 Task: Create a due date automation trigger when advanced on, on the monday of the week before a card is due add fields with custom field "Resume" set to a date between 1 and 7 working days ago at 11:00 AM.
Action: Mouse moved to (1262, 102)
Screenshot: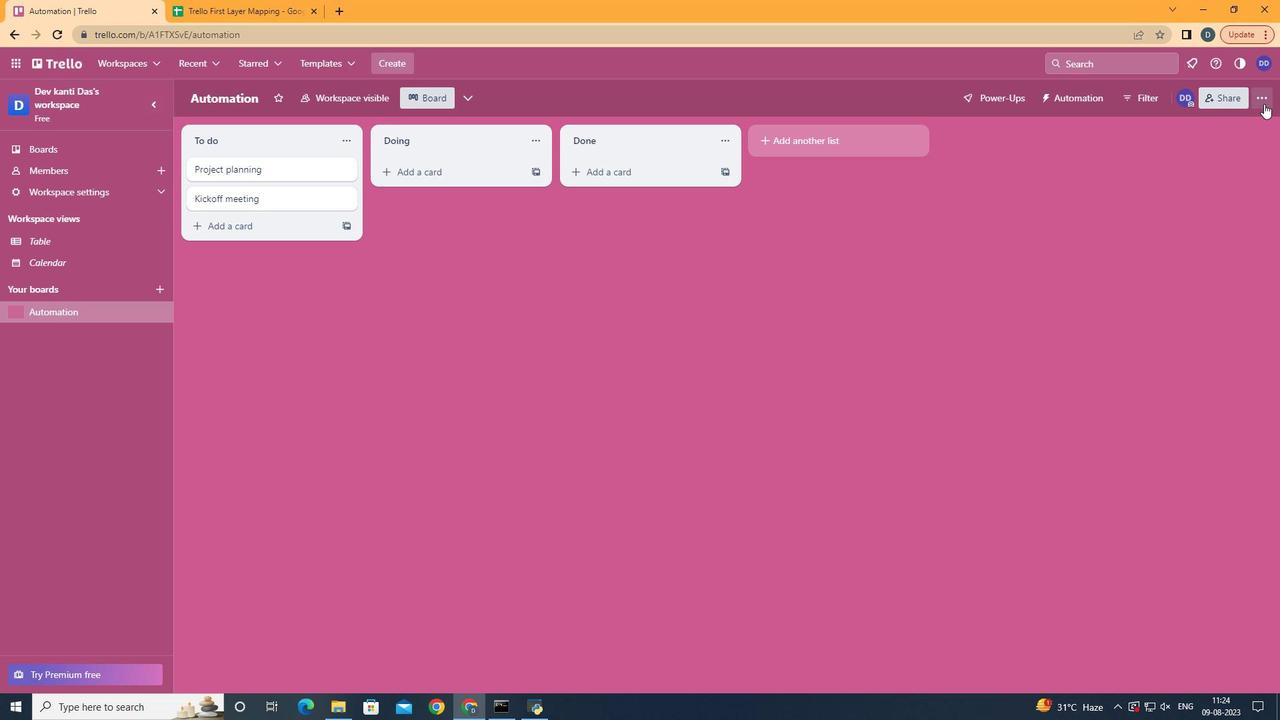 
Action: Mouse pressed left at (1262, 102)
Screenshot: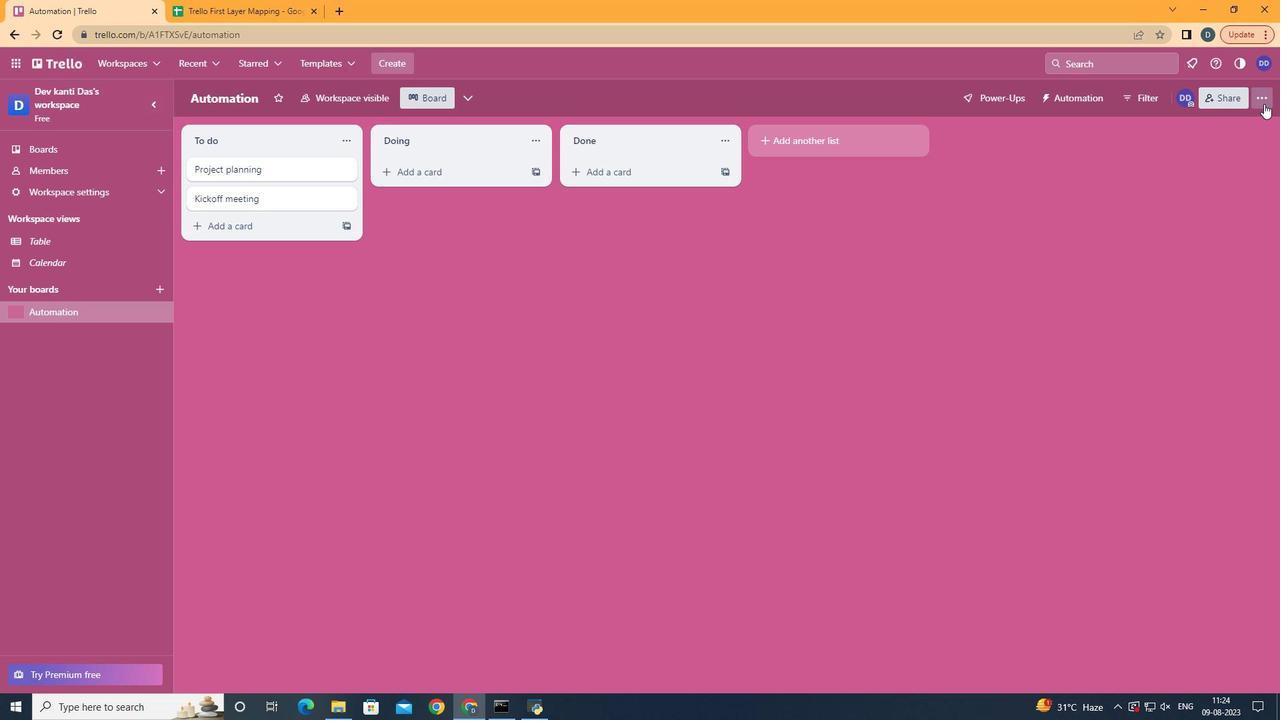 
Action: Mouse moved to (1123, 289)
Screenshot: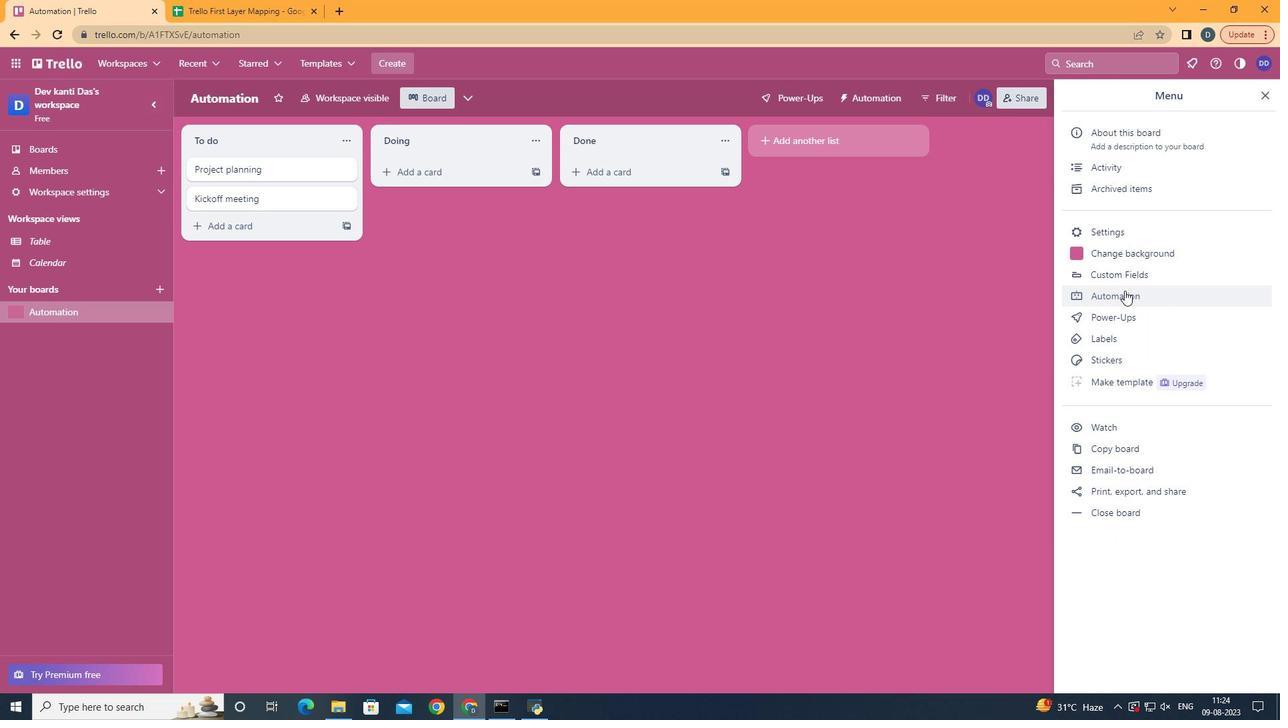
Action: Mouse pressed left at (1123, 289)
Screenshot: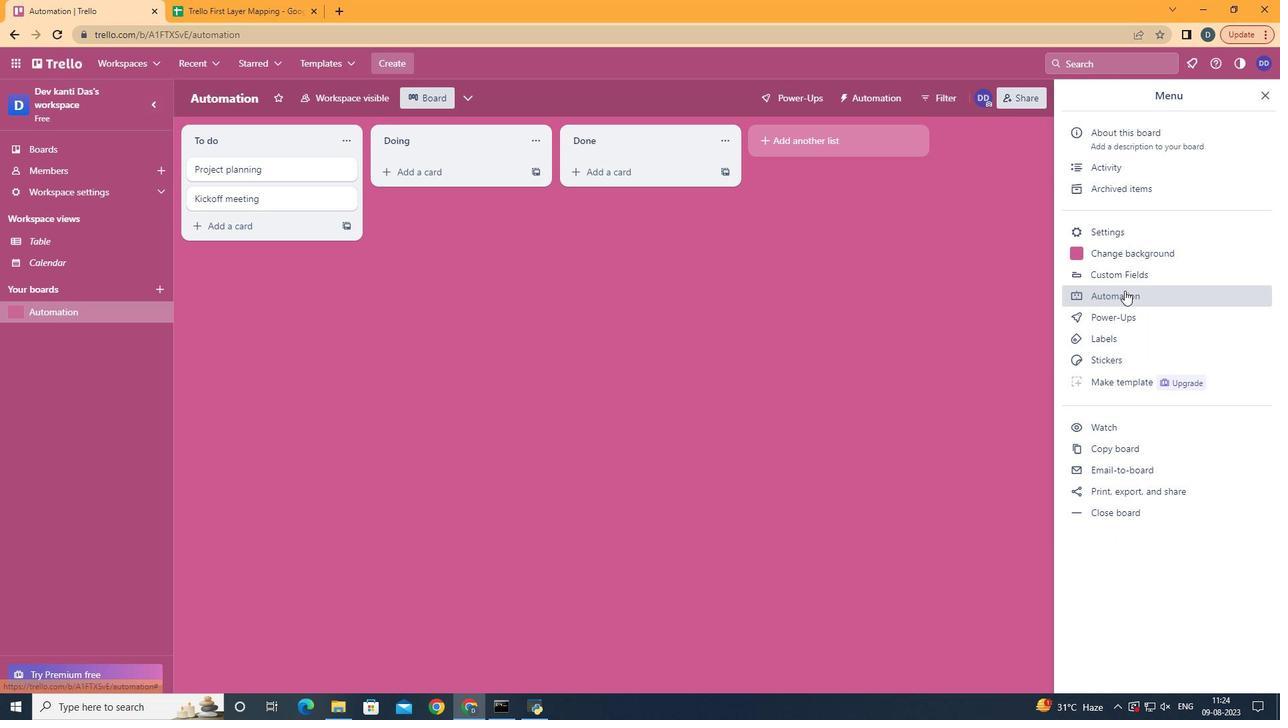 
Action: Mouse moved to (222, 269)
Screenshot: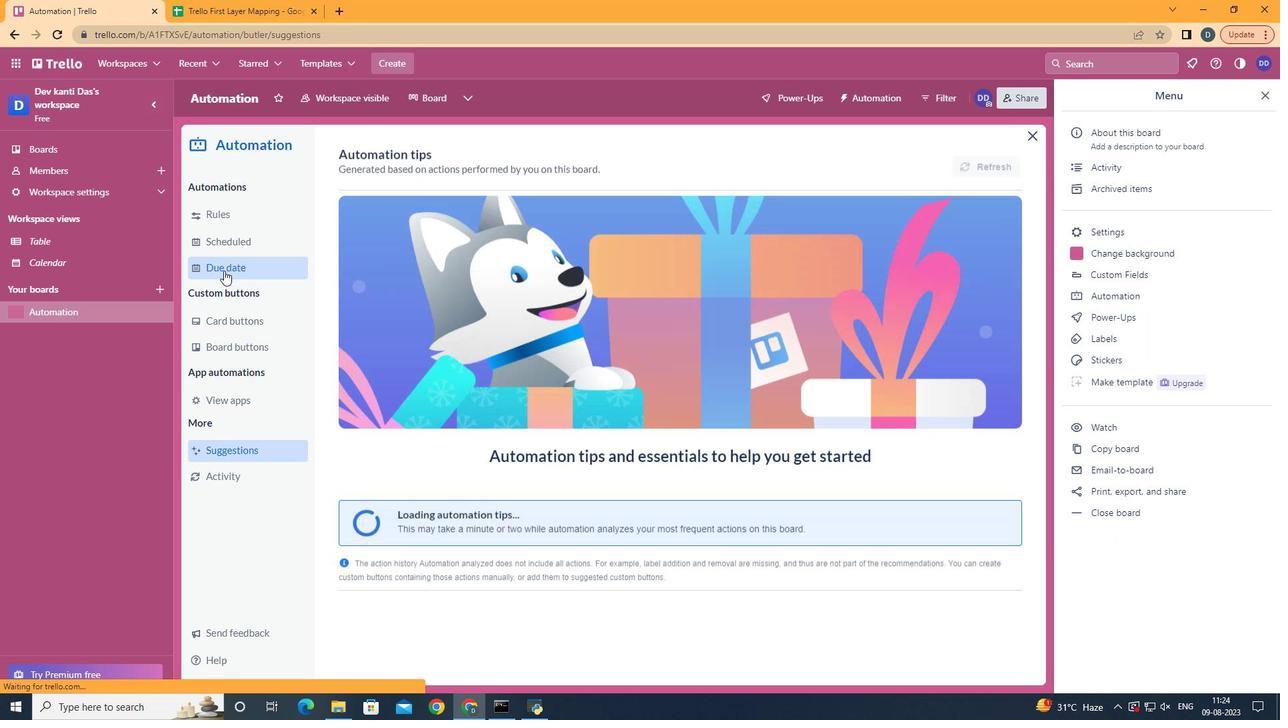 
Action: Mouse pressed left at (222, 269)
Screenshot: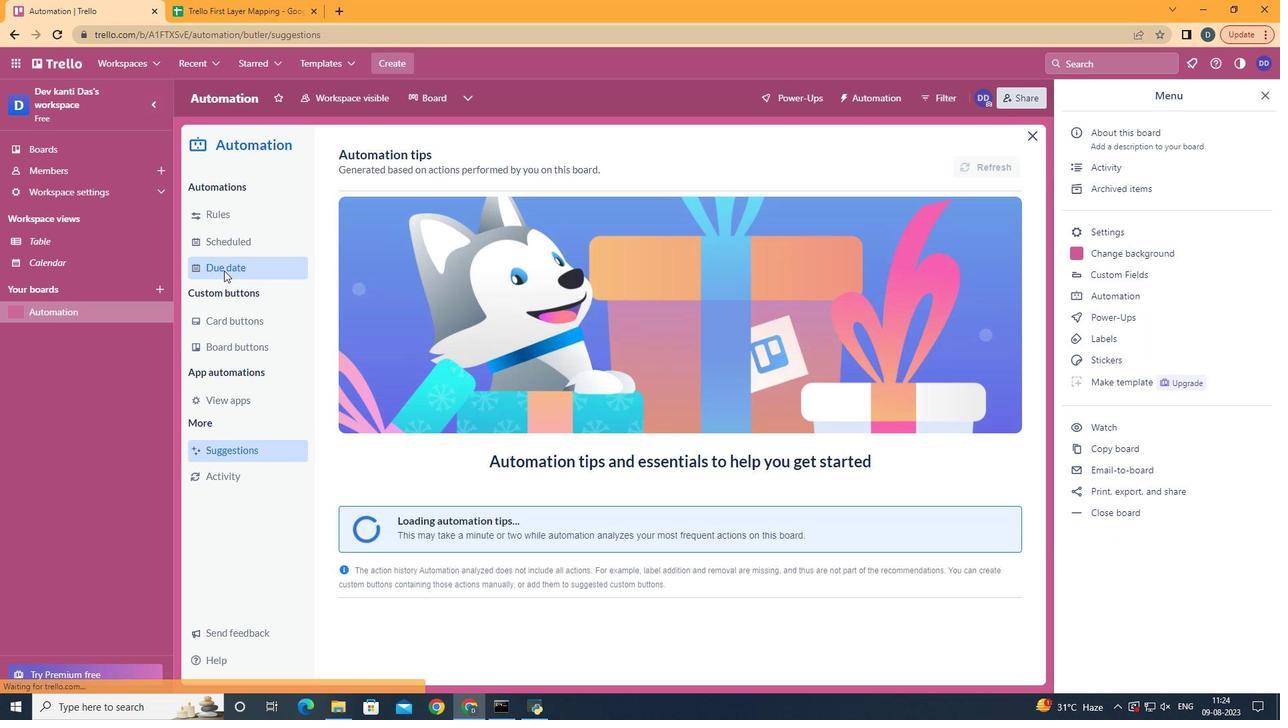 
Action: Mouse moved to (918, 160)
Screenshot: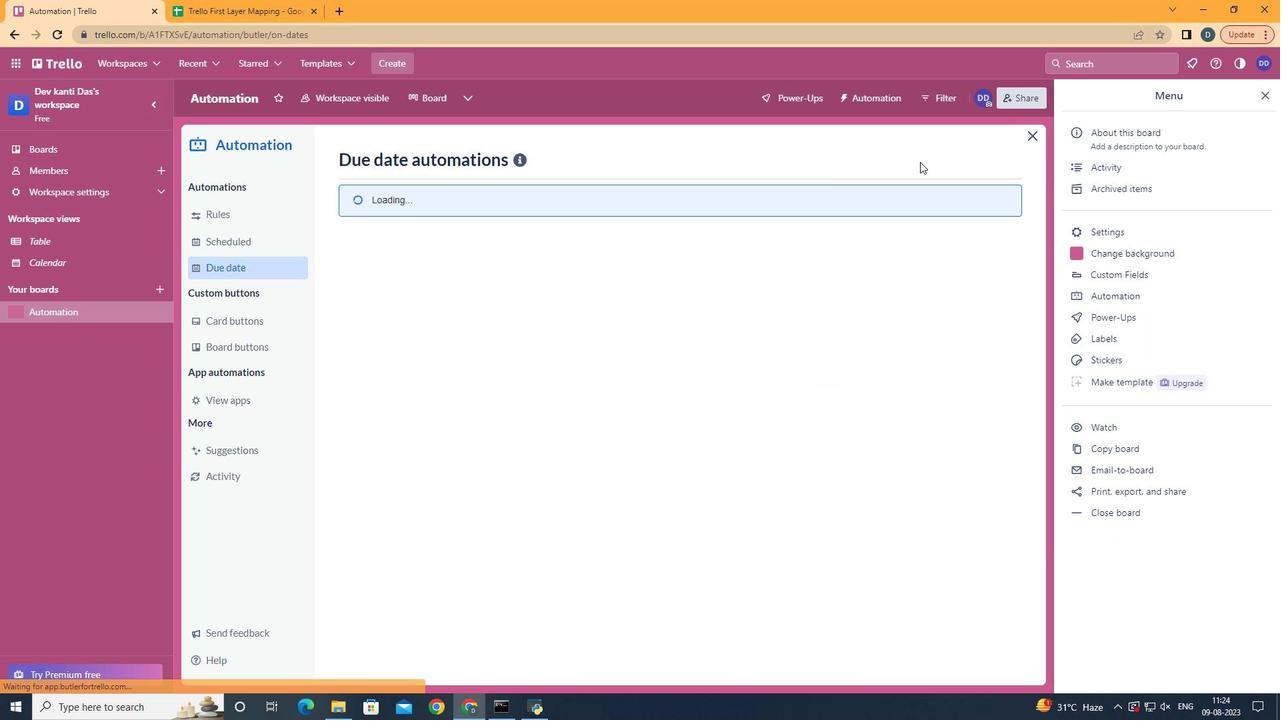 
Action: Mouse pressed left at (918, 160)
Screenshot: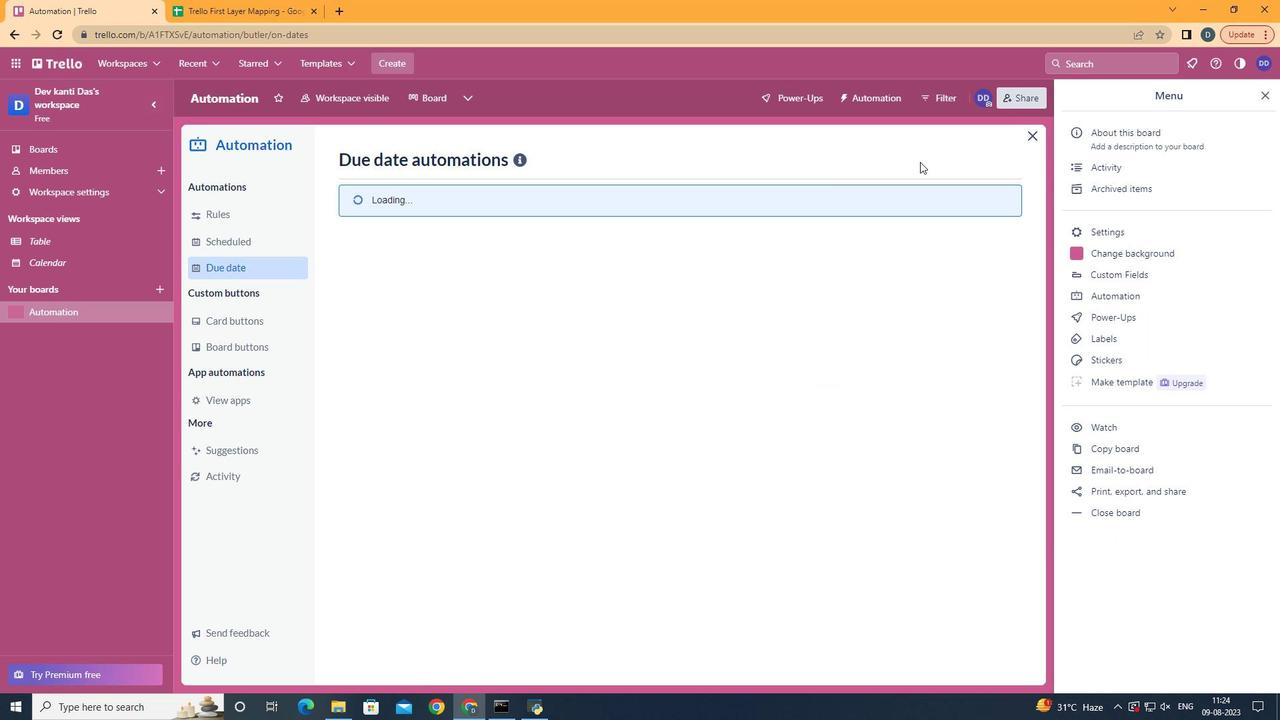 
Action: Mouse moved to (937, 162)
Screenshot: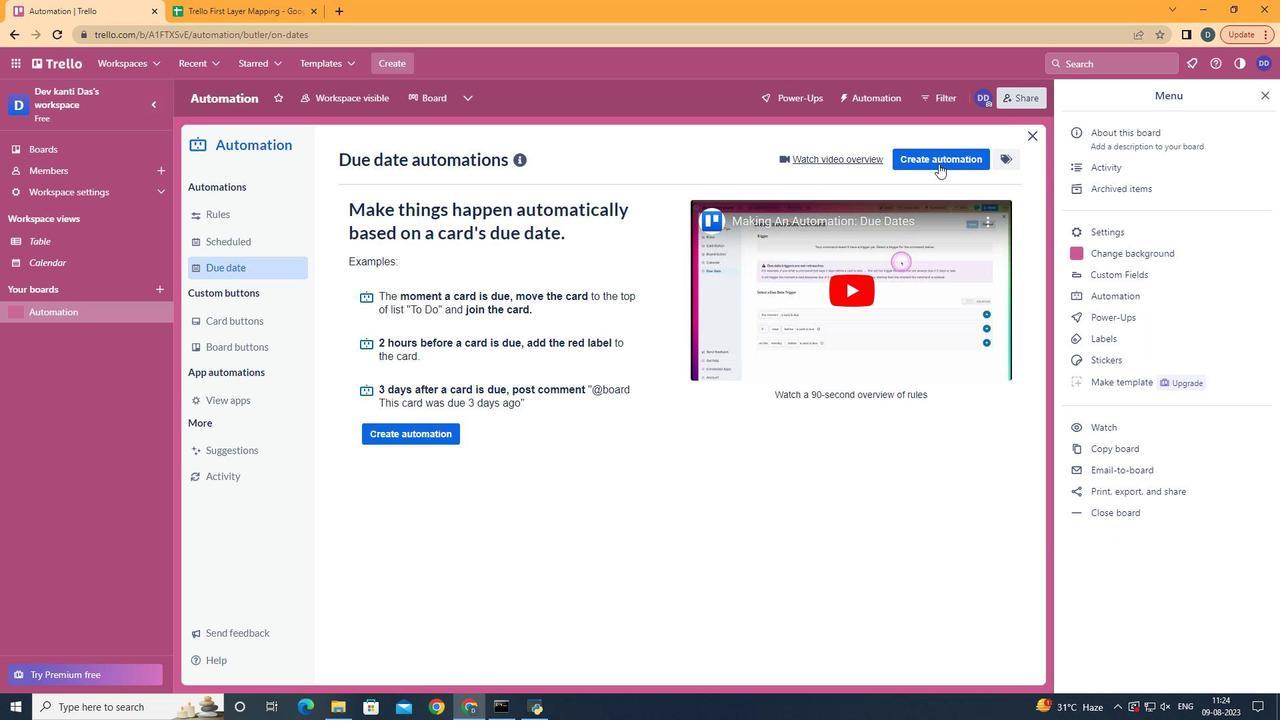 
Action: Mouse pressed left at (937, 162)
Screenshot: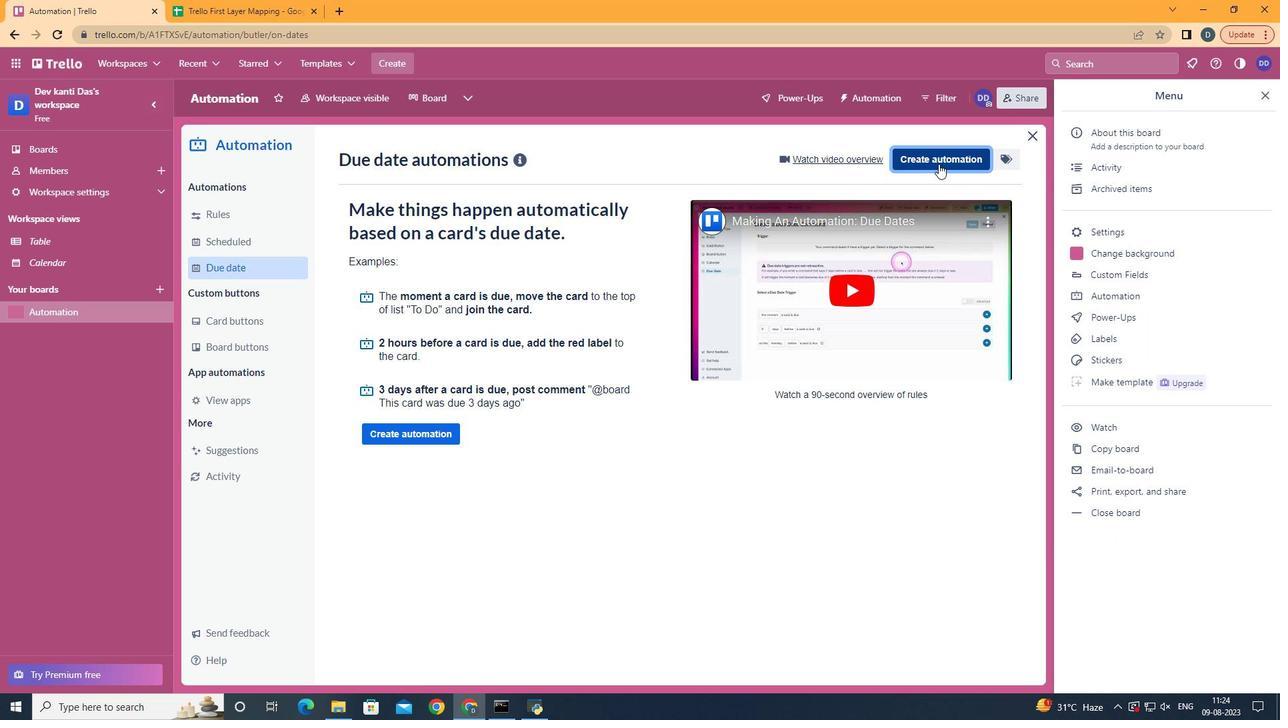 
Action: Mouse moved to (676, 290)
Screenshot: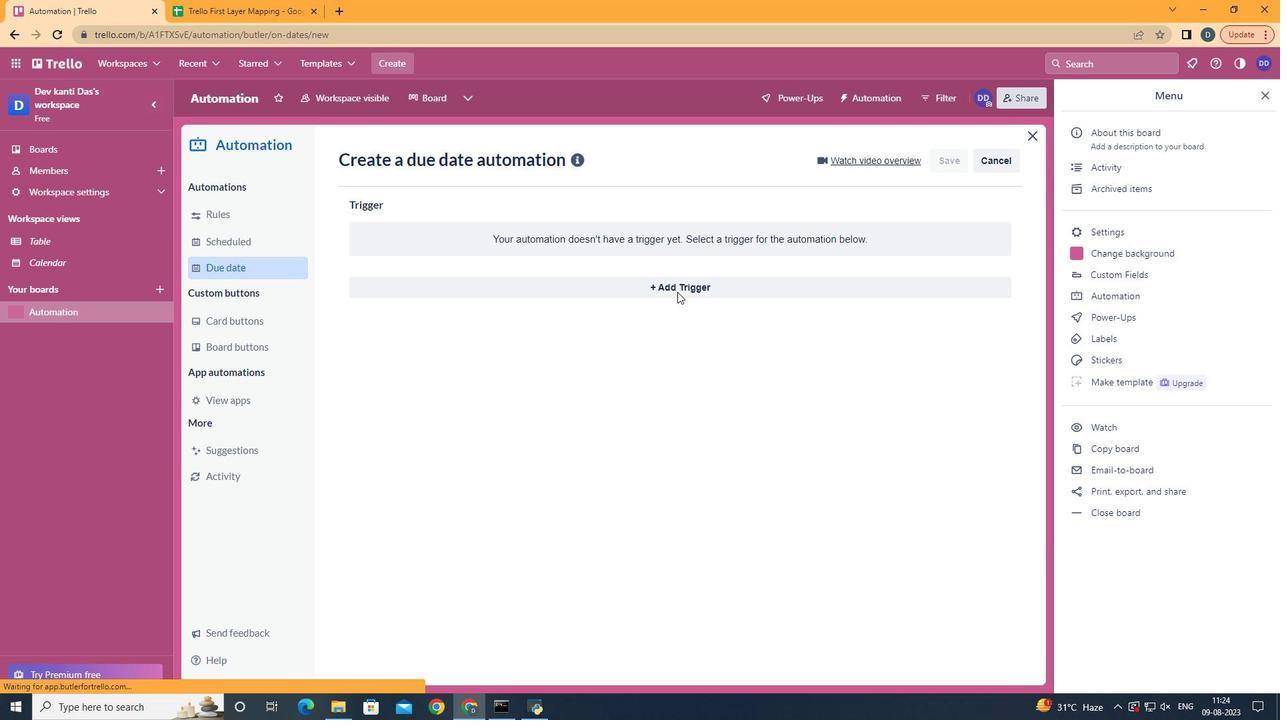 
Action: Mouse pressed left at (676, 290)
Screenshot: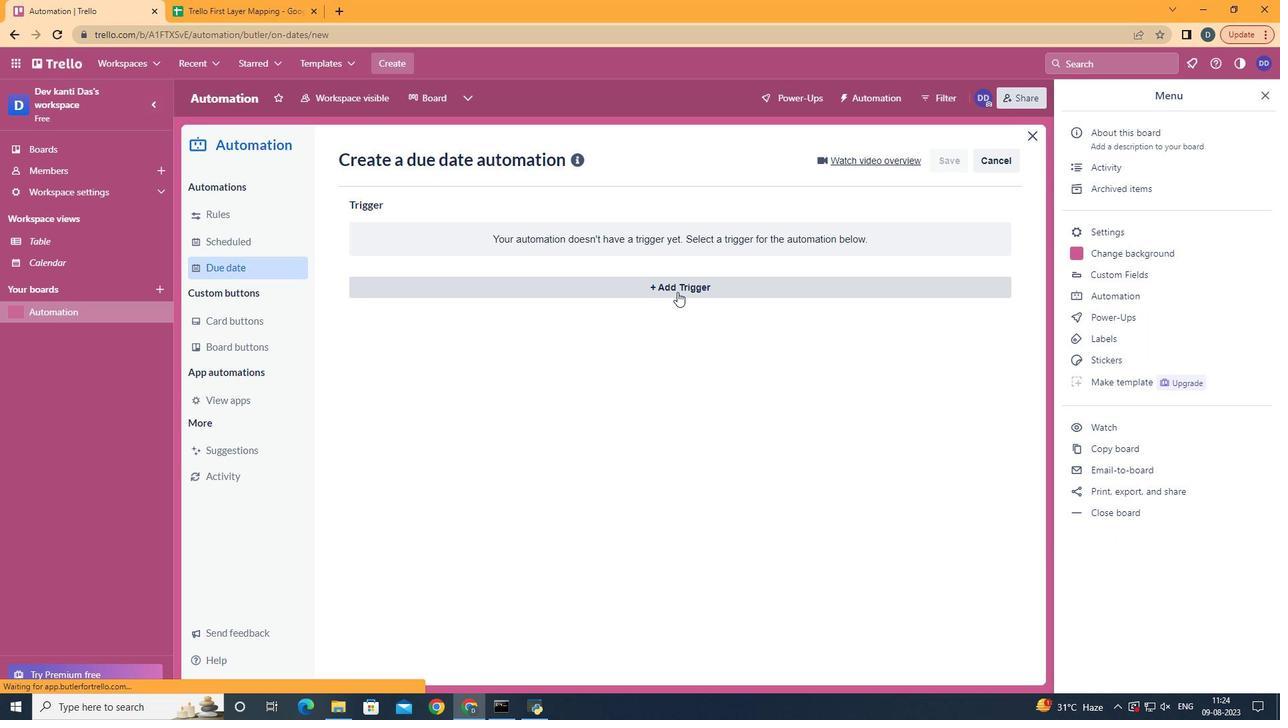 
Action: Mouse moved to (476, 644)
Screenshot: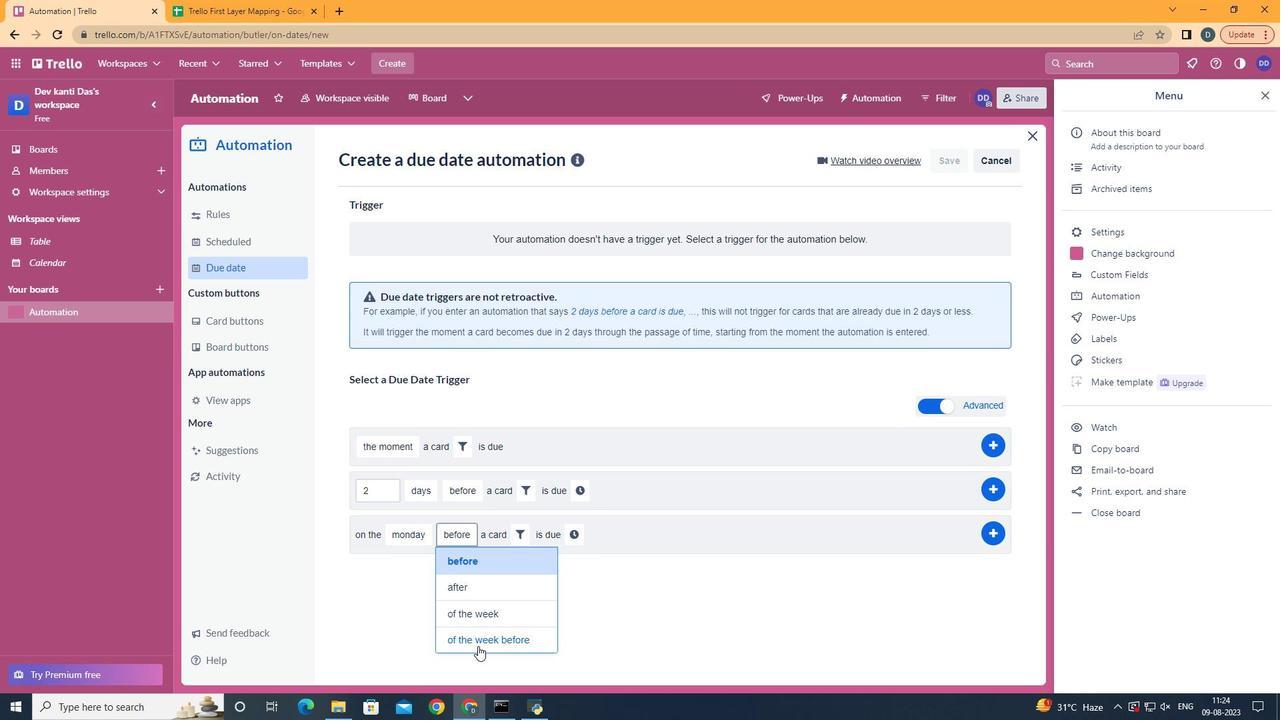 
Action: Mouse pressed left at (476, 644)
Screenshot: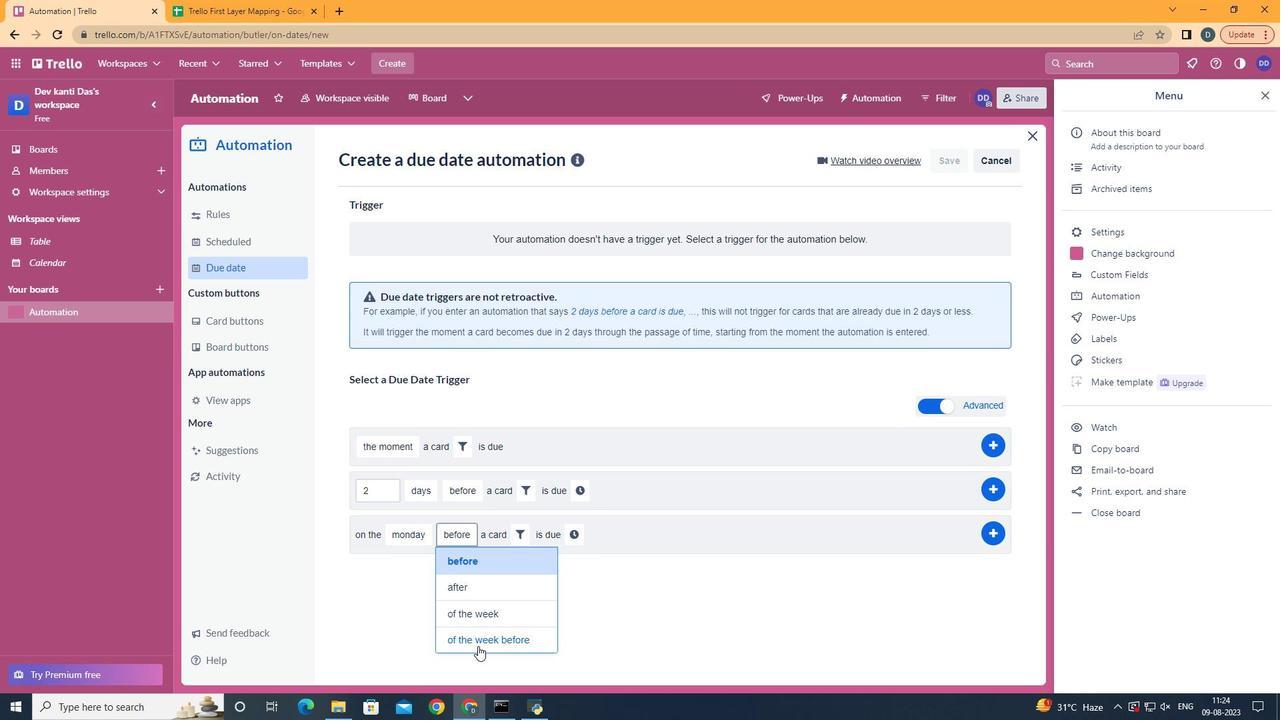 
Action: Mouse moved to (572, 525)
Screenshot: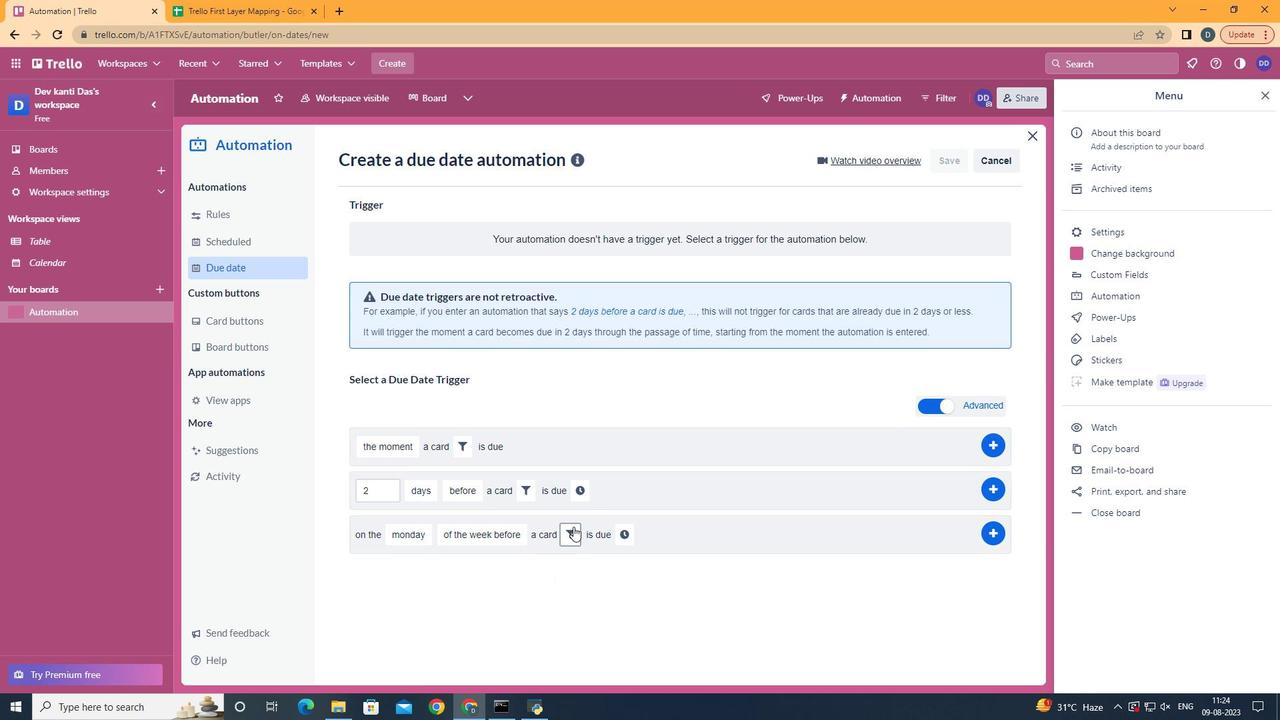 
Action: Mouse pressed left at (572, 525)
Screenshot: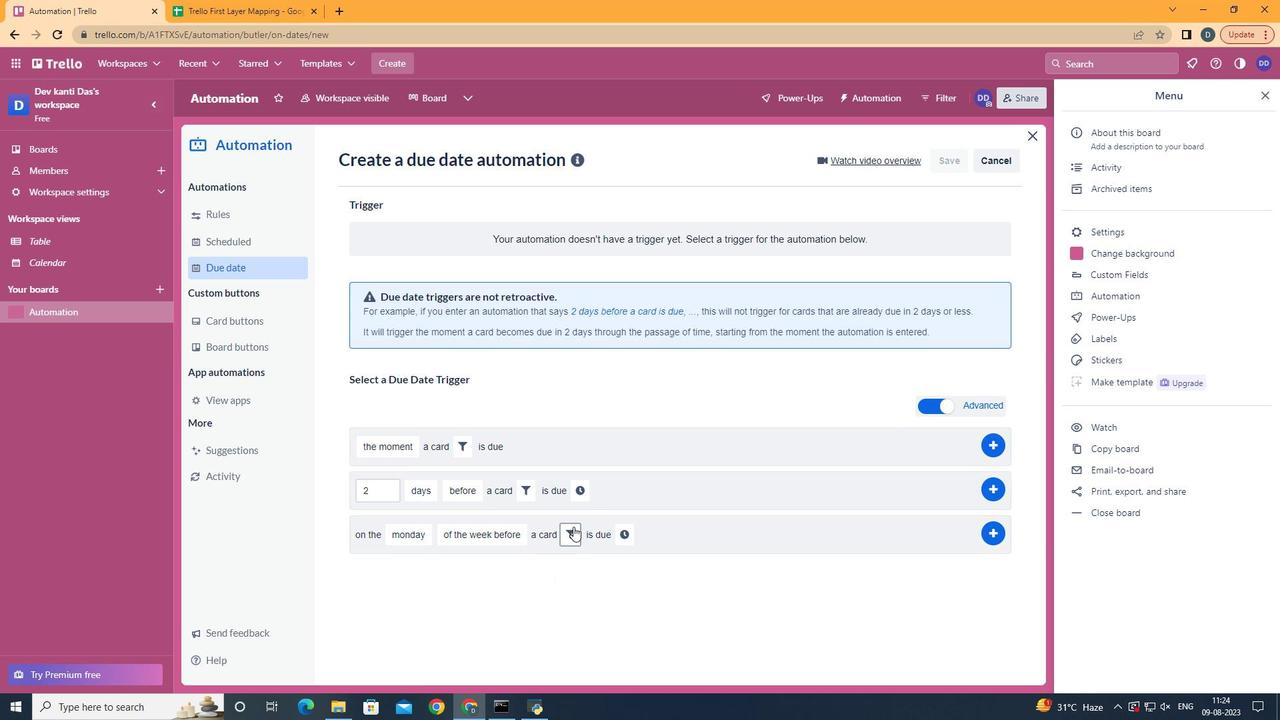 
Action: Mouse moved to (796, 571)
Screenshot: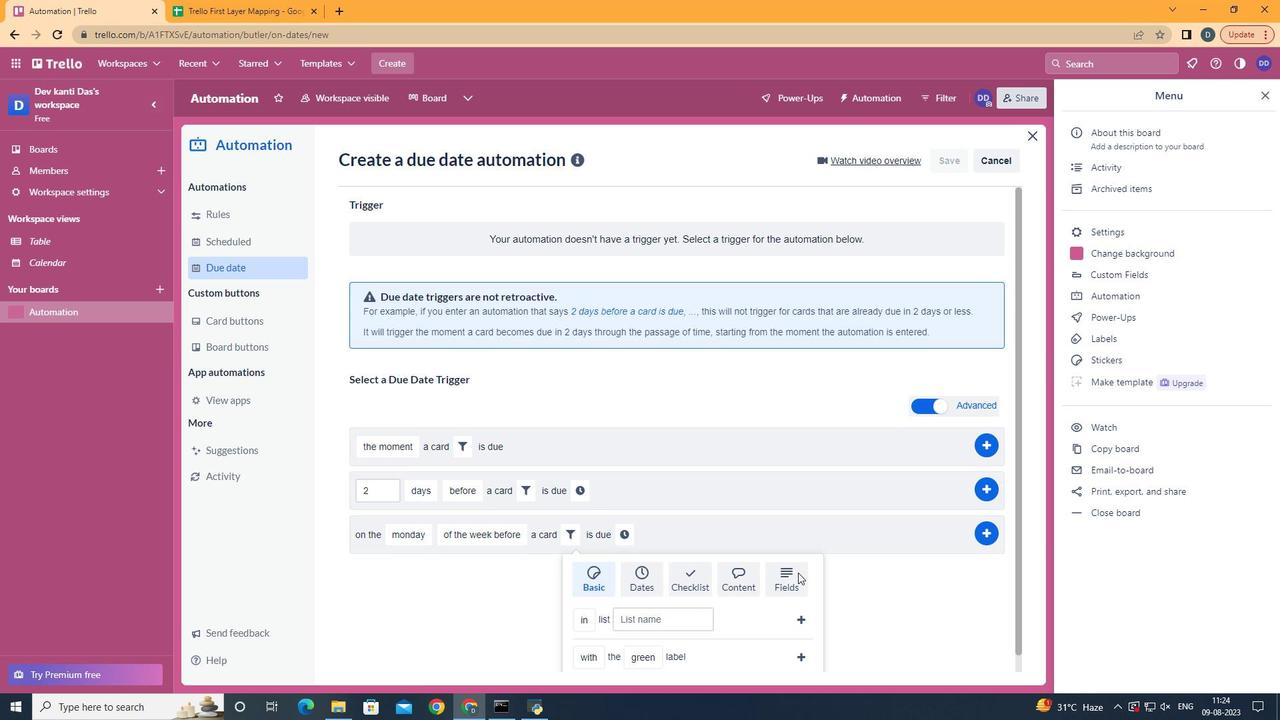 
Action: Mouse pressed left at (796, 571)
Screenshot: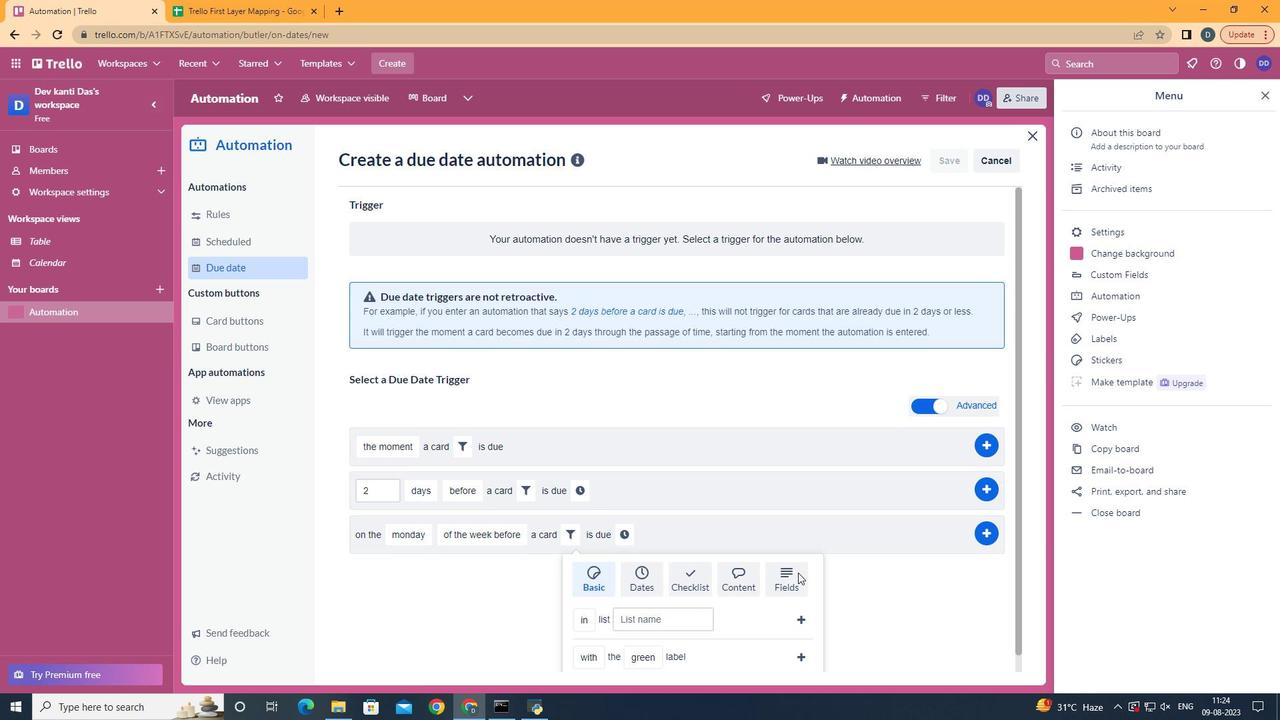 
Action: Mouse scrolled (796, 570) with delta (0, 0)
Screenshot: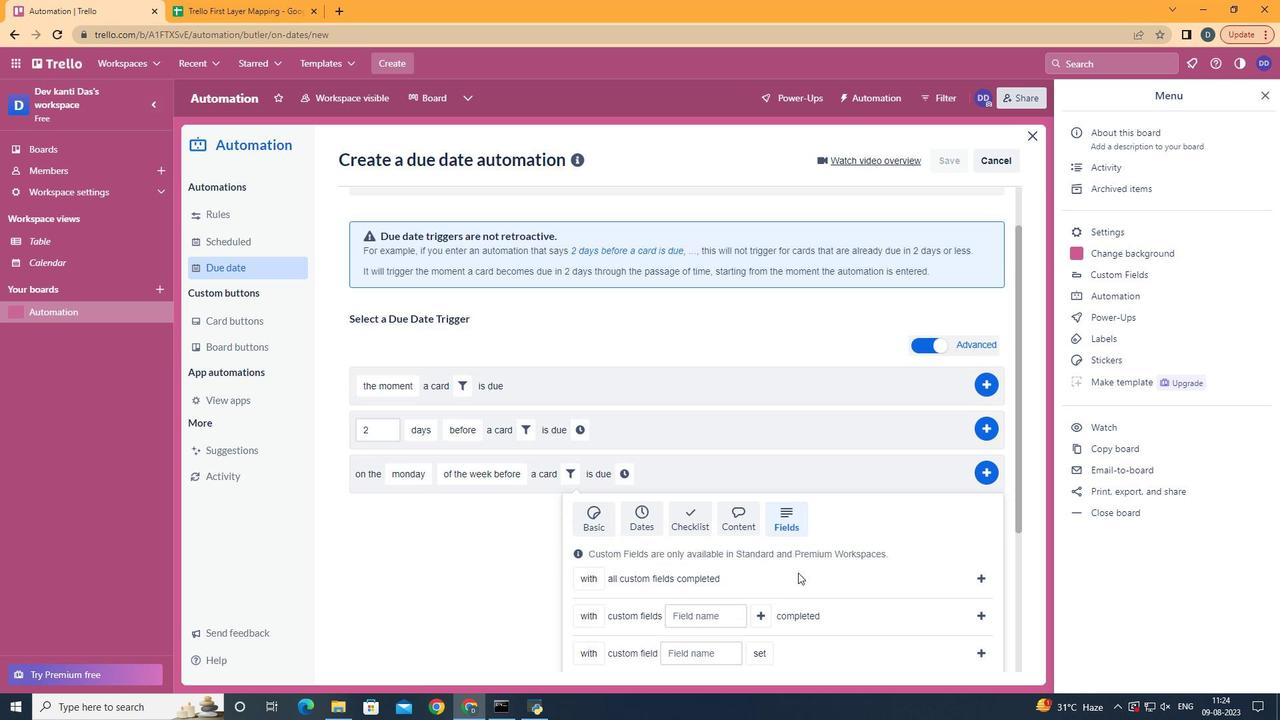 
Action: Mouse scrolled (796, 570) with delta (0, 0)
Screenshot: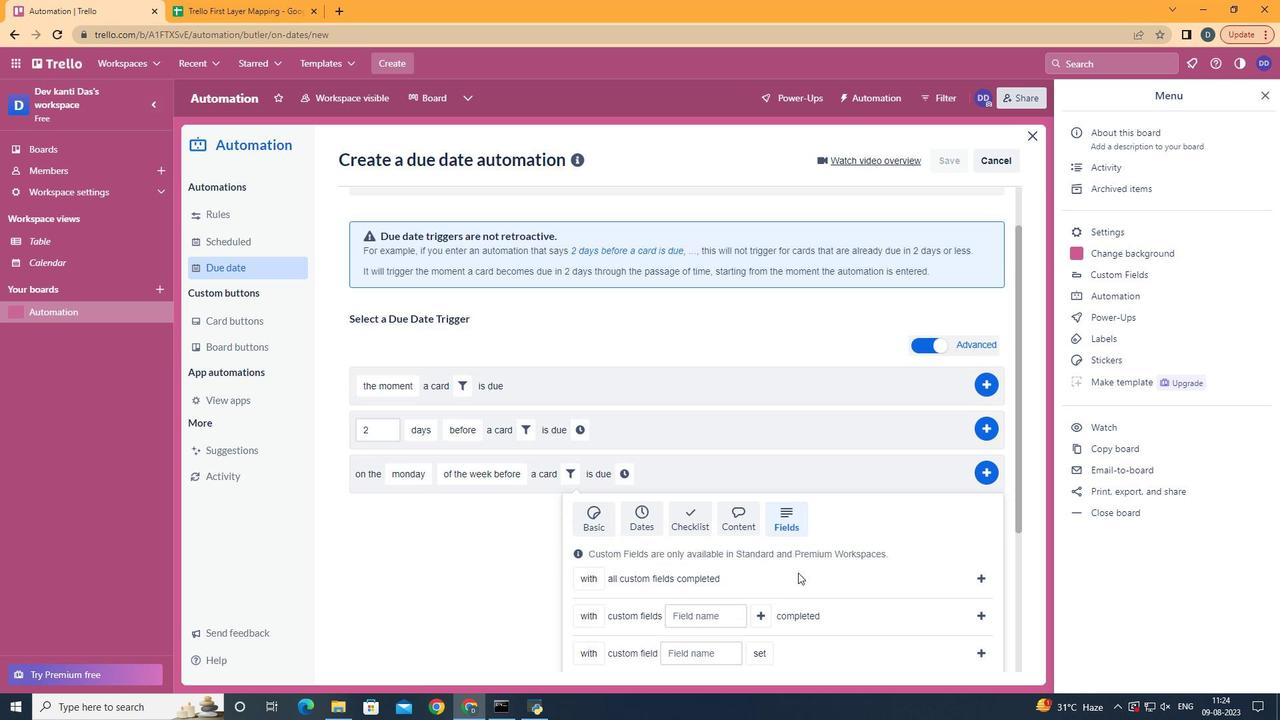 
Action: Mouse scrolled (796, 570) with delta (0, 0)
Screenshot: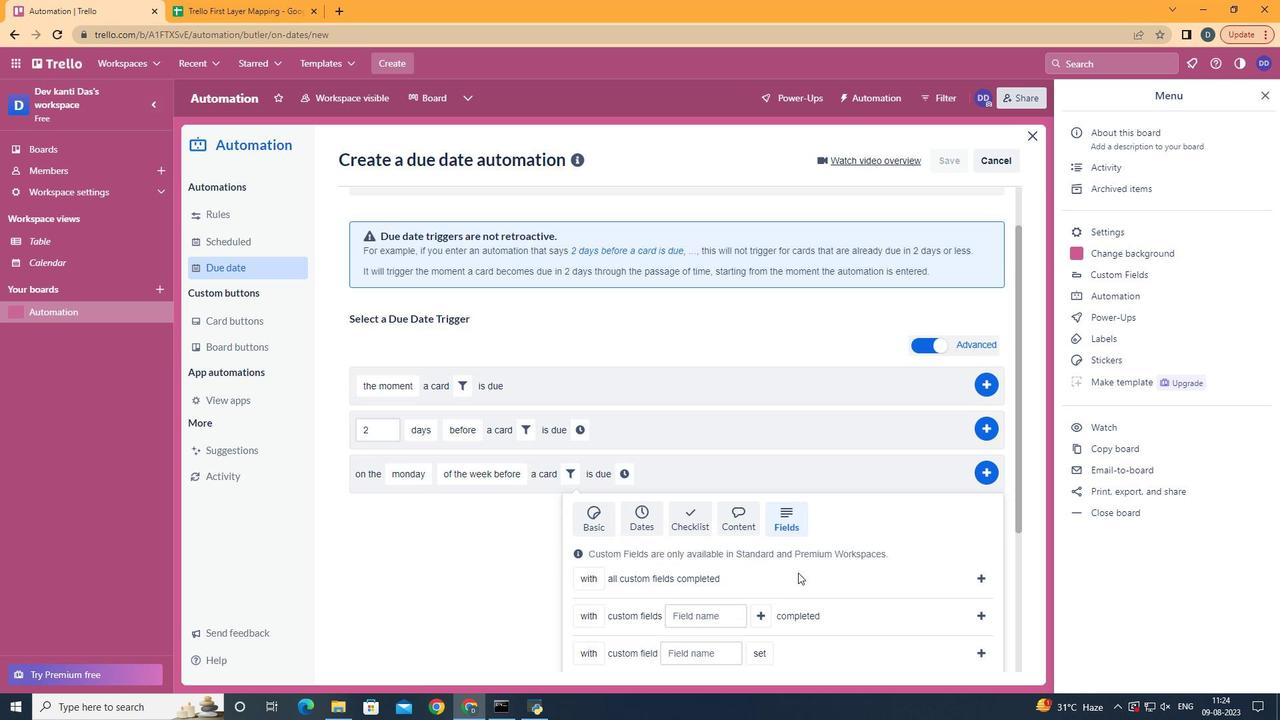 
Action: Mouse scrolled (796, 570) with delta (0, 0)
Screenshot: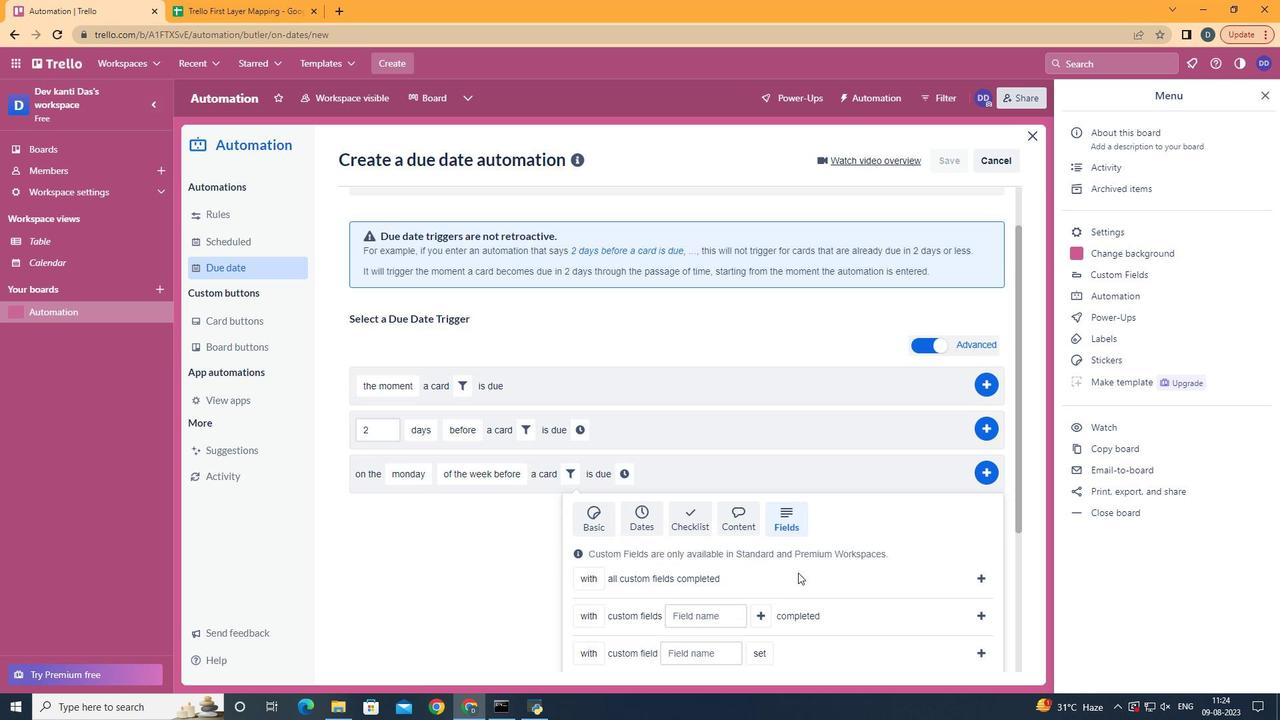 
Action: Mouse scrolled (796, 570) with delta (0, 0)
Screenshot: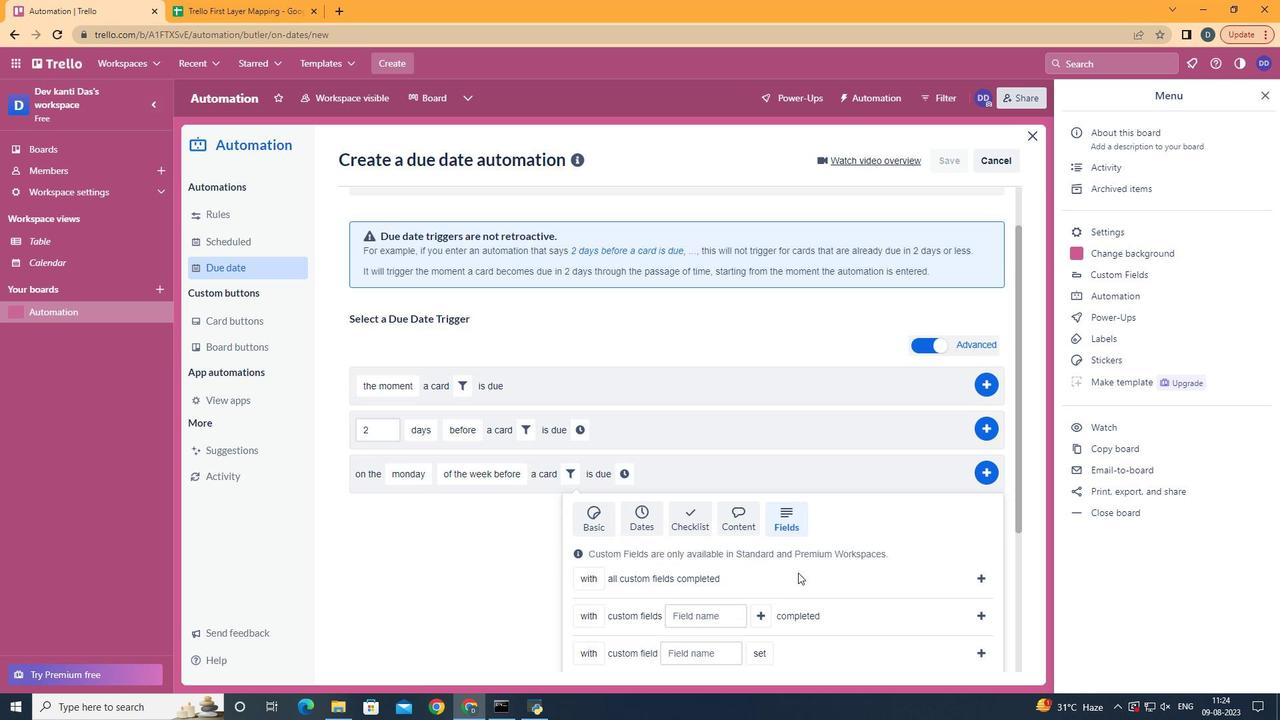 
Action: Mouse scrolled (796, 570) with delta (0, 0)
Screenshot: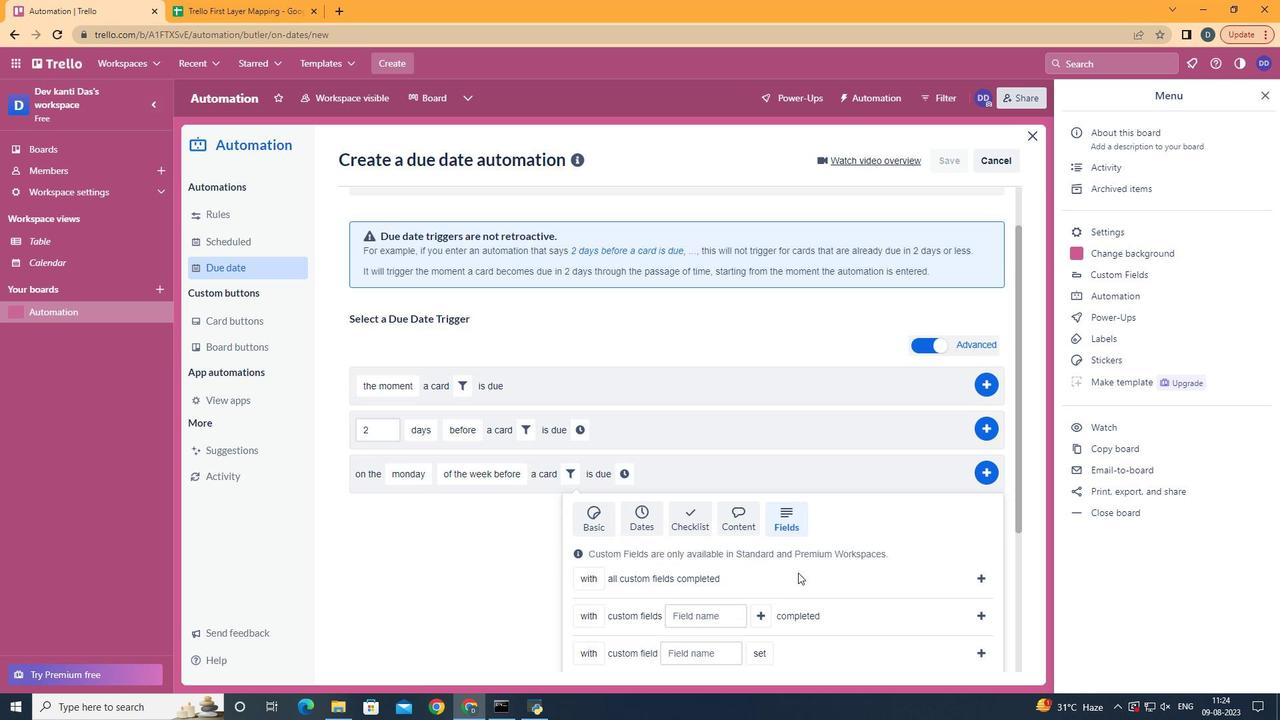 
Action: Mouse moved to (600, 565)
Screenshot: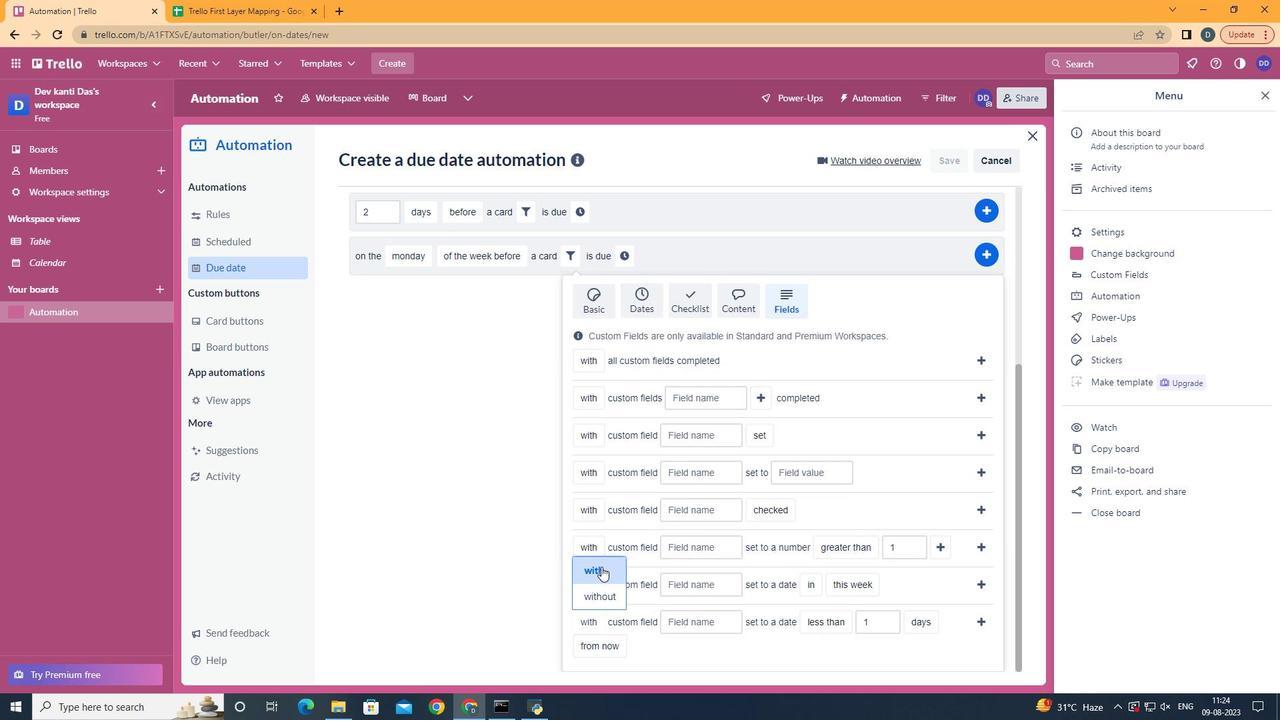 
Action: Mouse pressed left at (600, 565)
Screenshot: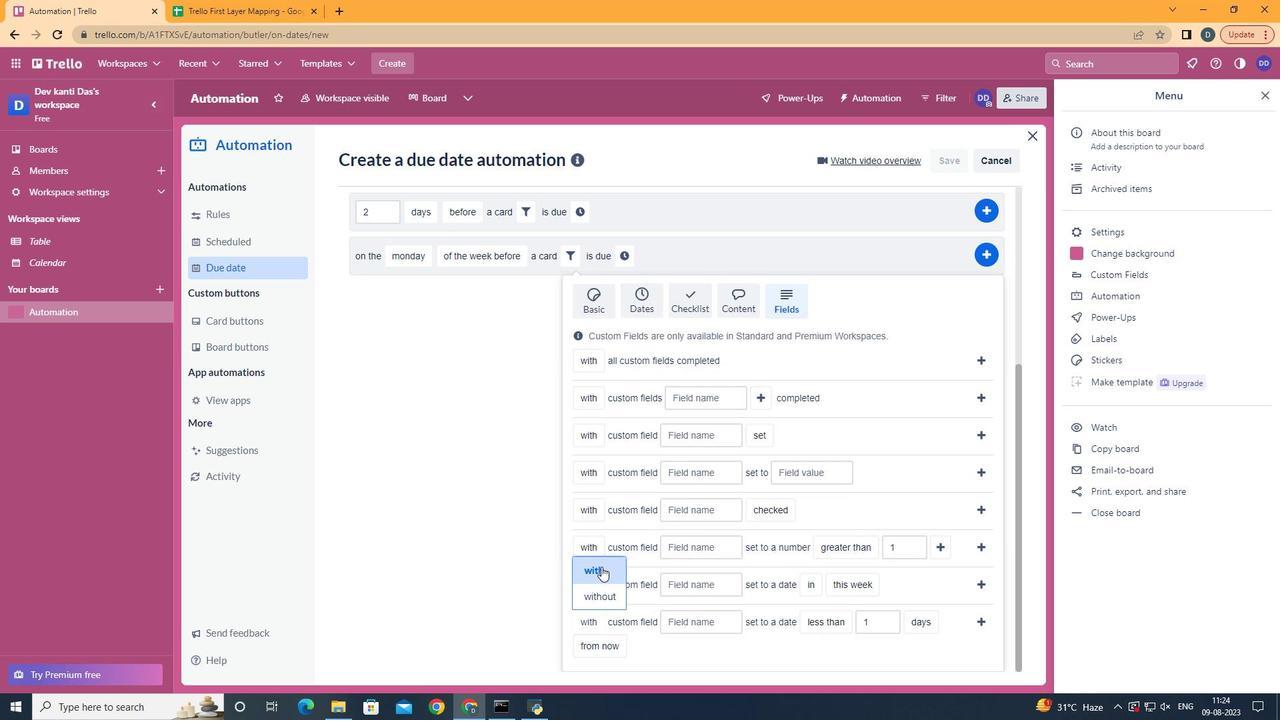 
Action: Mouse moved to (735, 607)
Screenshot: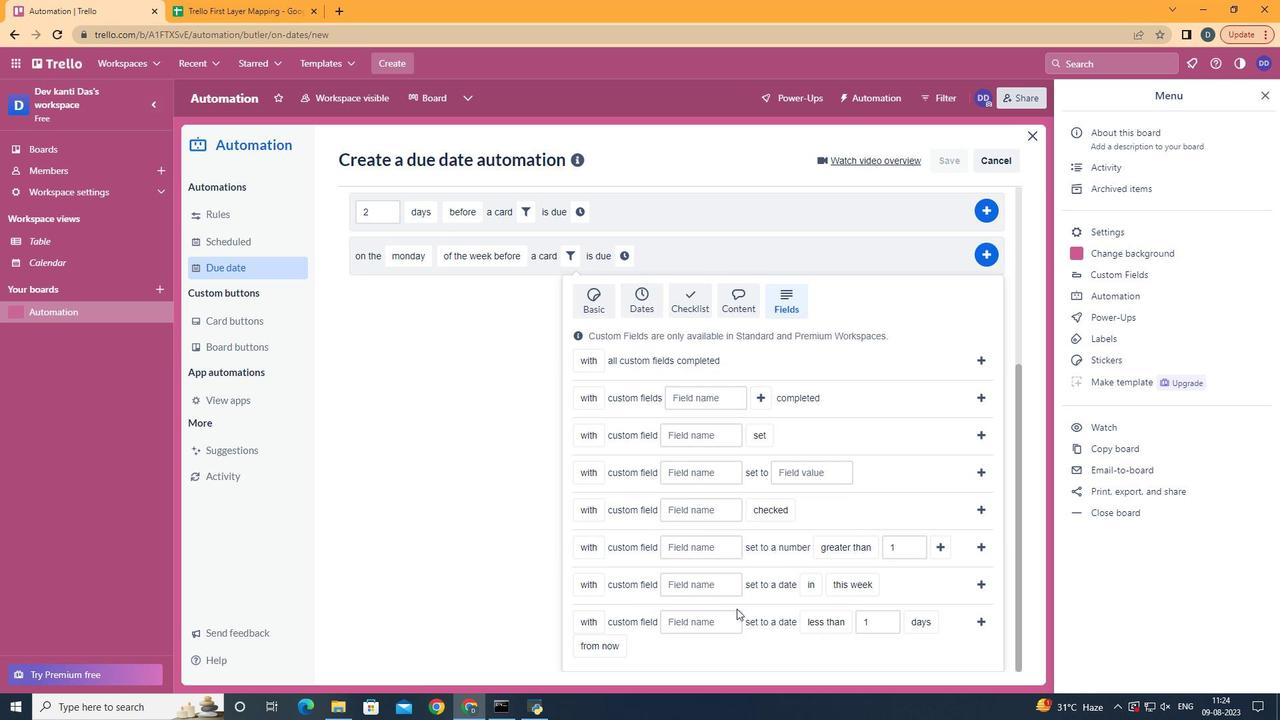 
Action: Mouse pressed left at (735, 607)
Screenshot: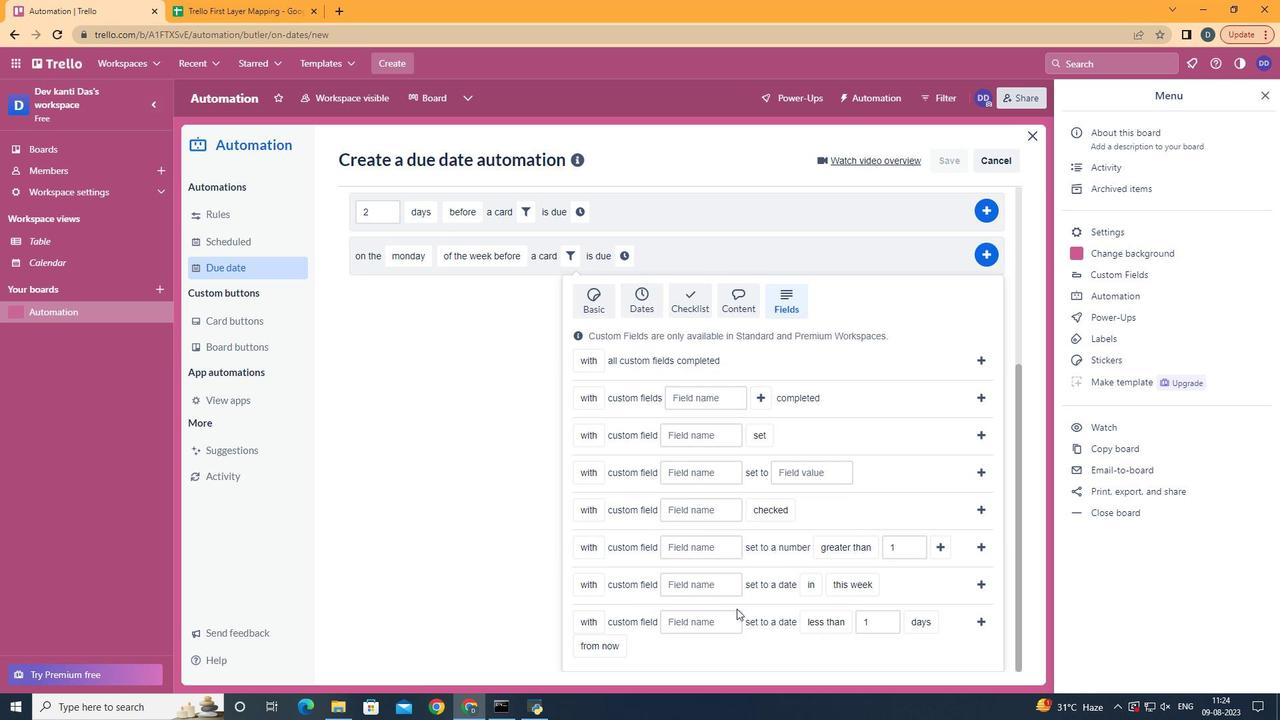 
Action: Mouse moved to (710, 621)
Screenshot: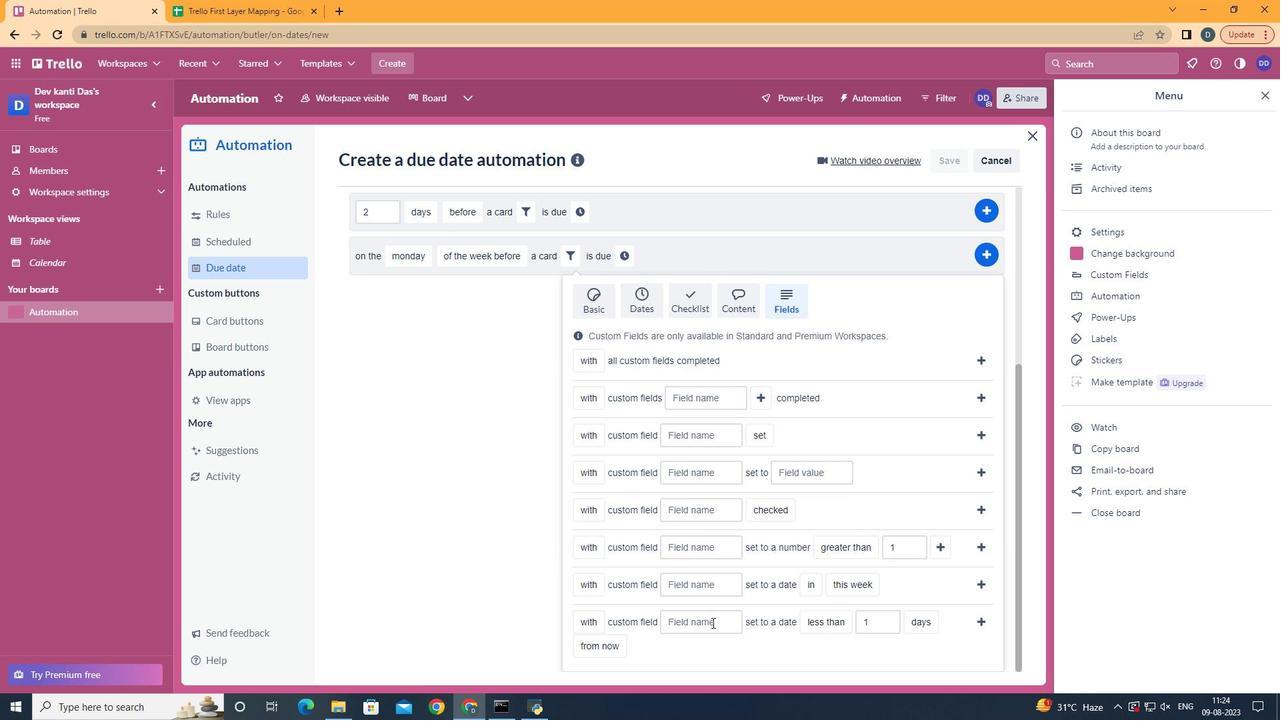 
Action: Mouse pressed left at (710, 621)
Screenshot: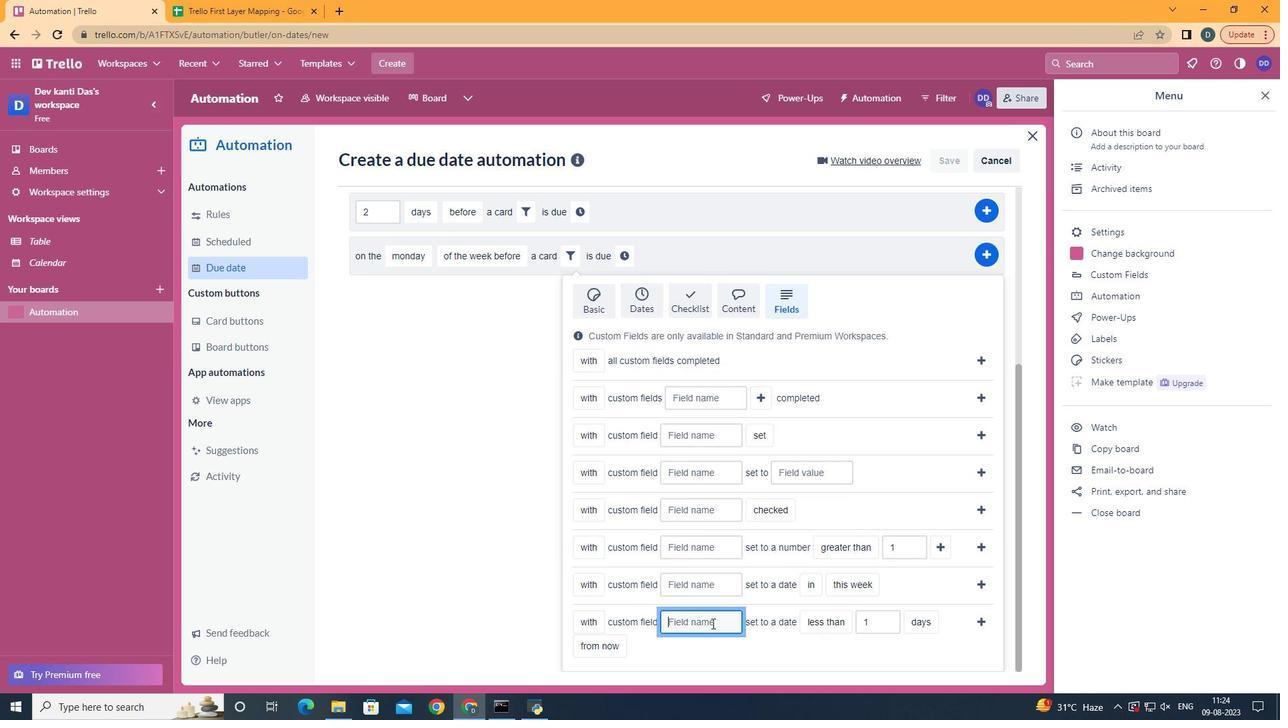 
Action: Mouse moved to (707, 622)
Screenshot: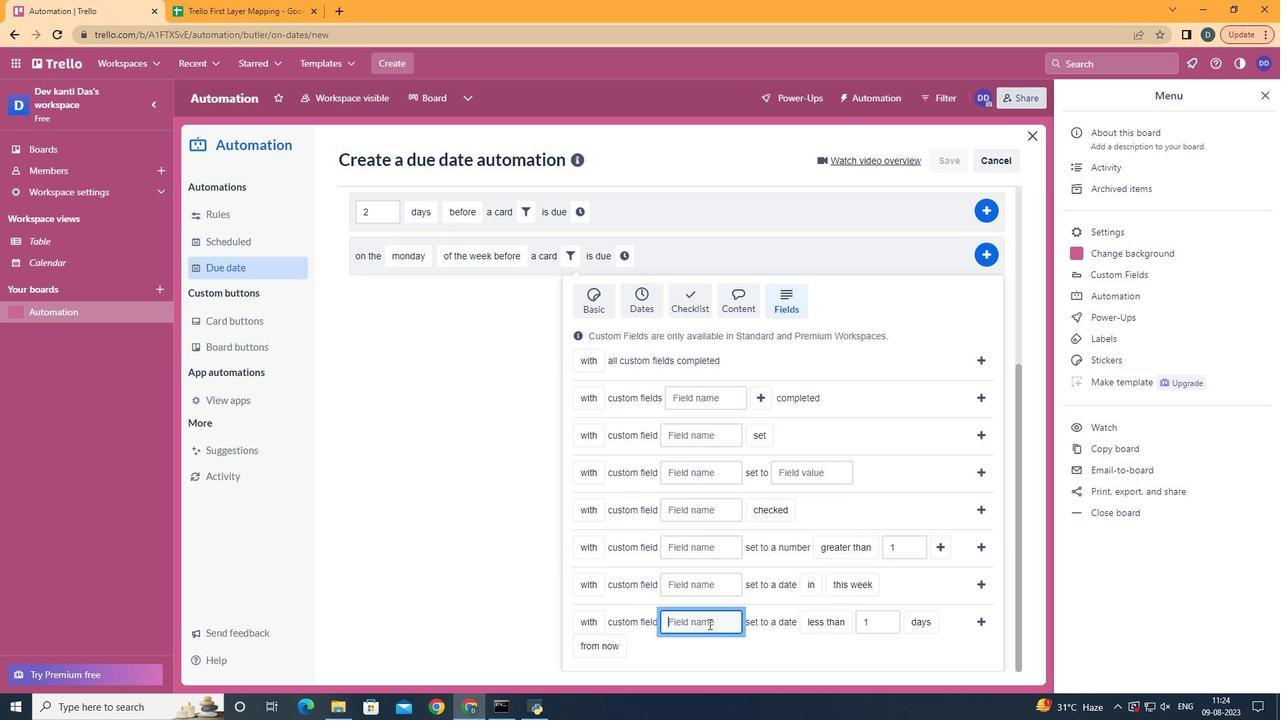 
Action: Key pressed <Key.shift><Key.shift>Resume
Screenshot: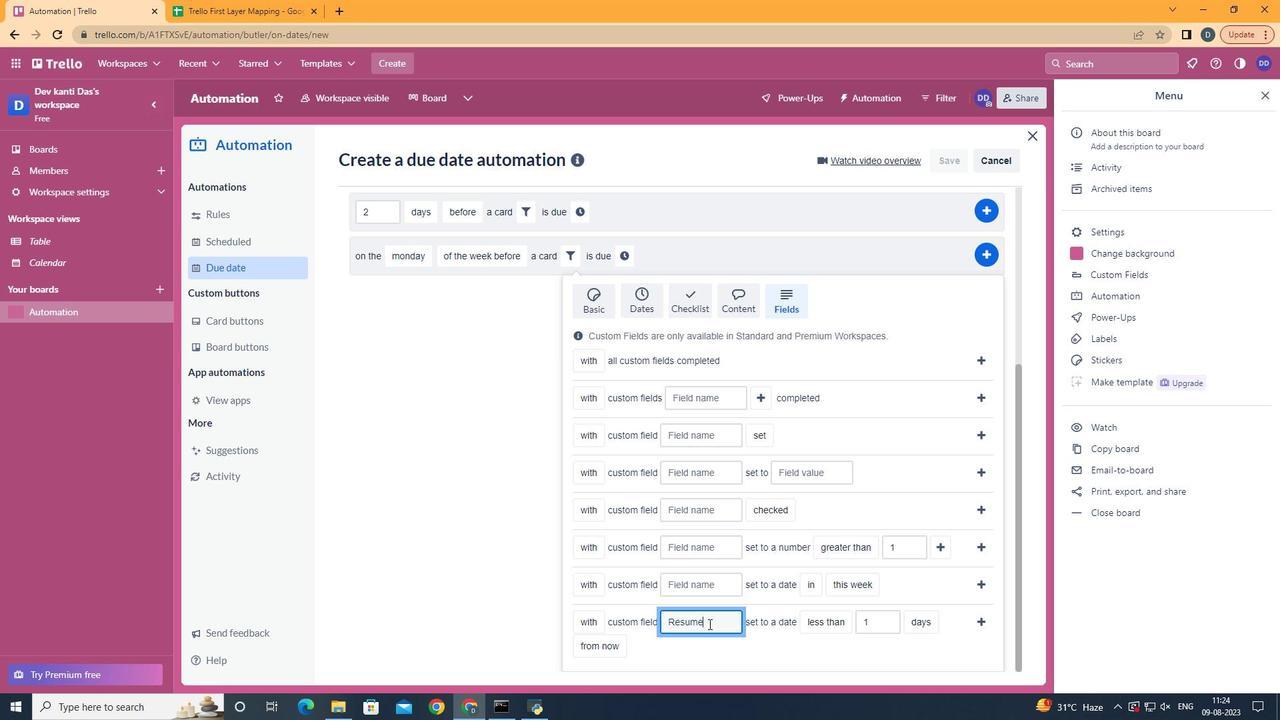 
Action: Mouse moved to (846, 592)
Screenshot: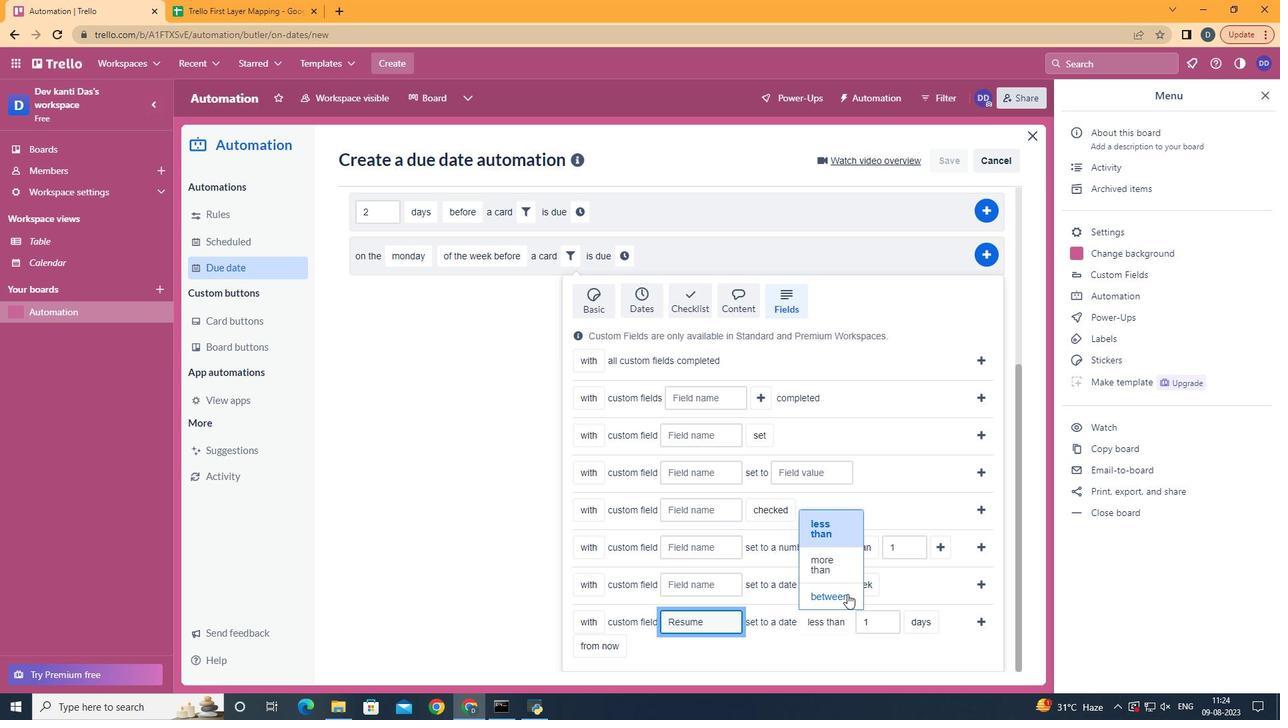 
Action: Mouse pressed left at (846, 592)
Screenshot: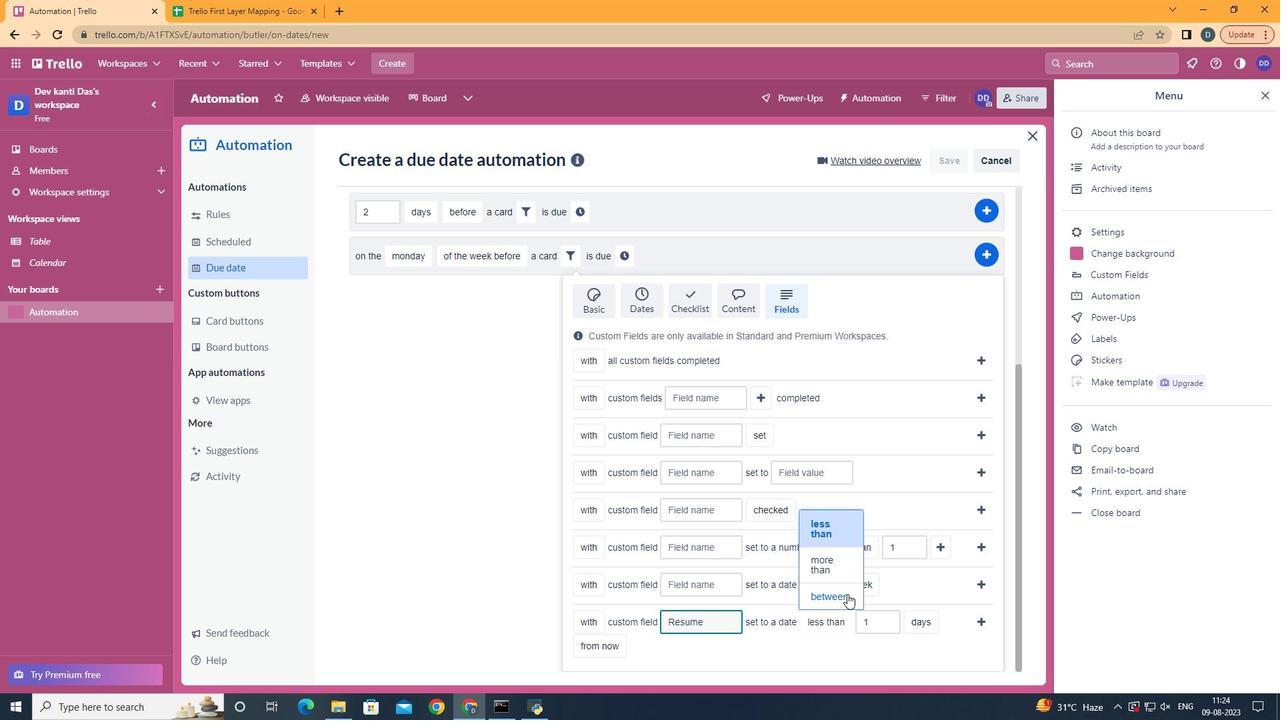 
Action: Mouse moved to (647, 625)
Screenshot: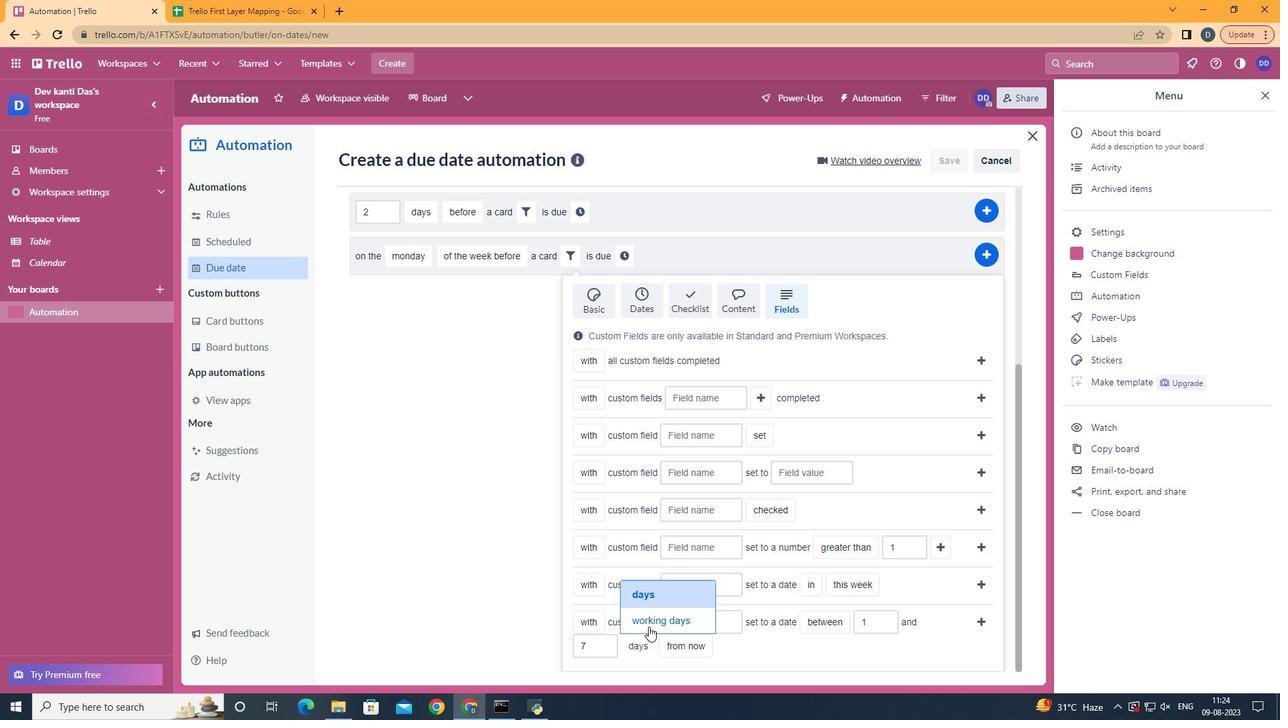 
Action: Mouse pressed left at (647, 625)
Screenshot: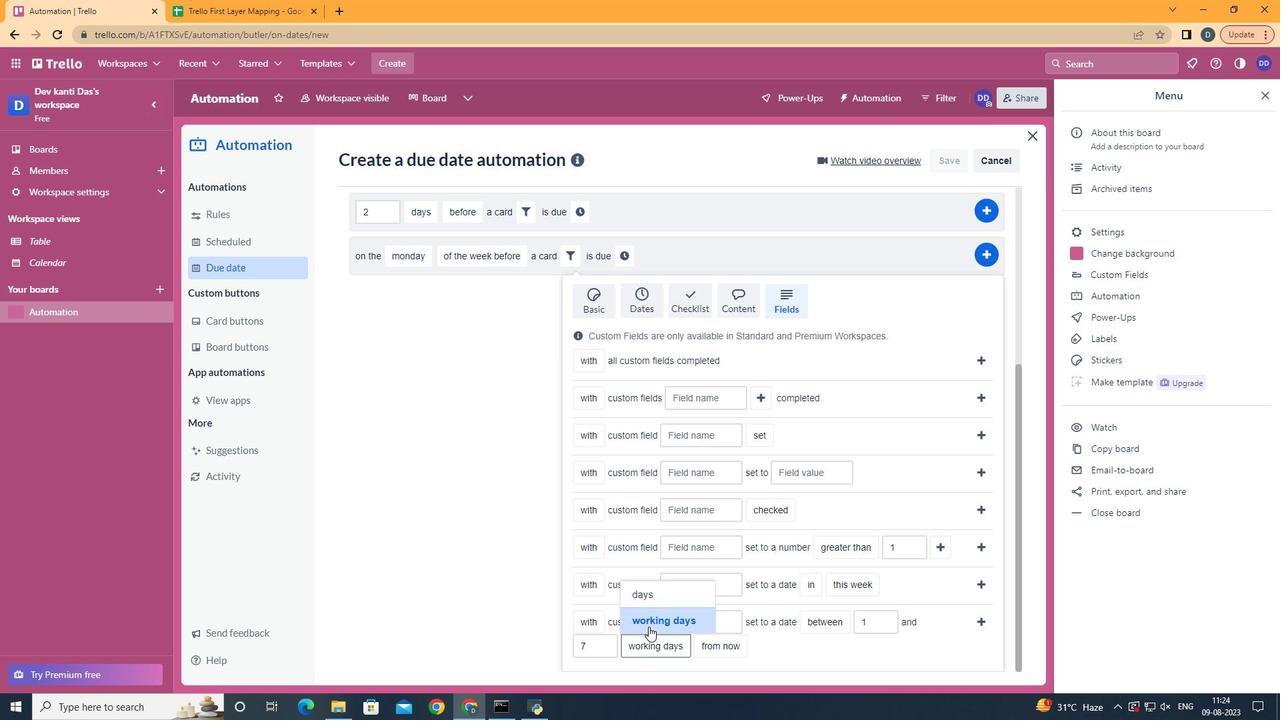 
Action: Mouse moved to (731, 615)
Screenshot: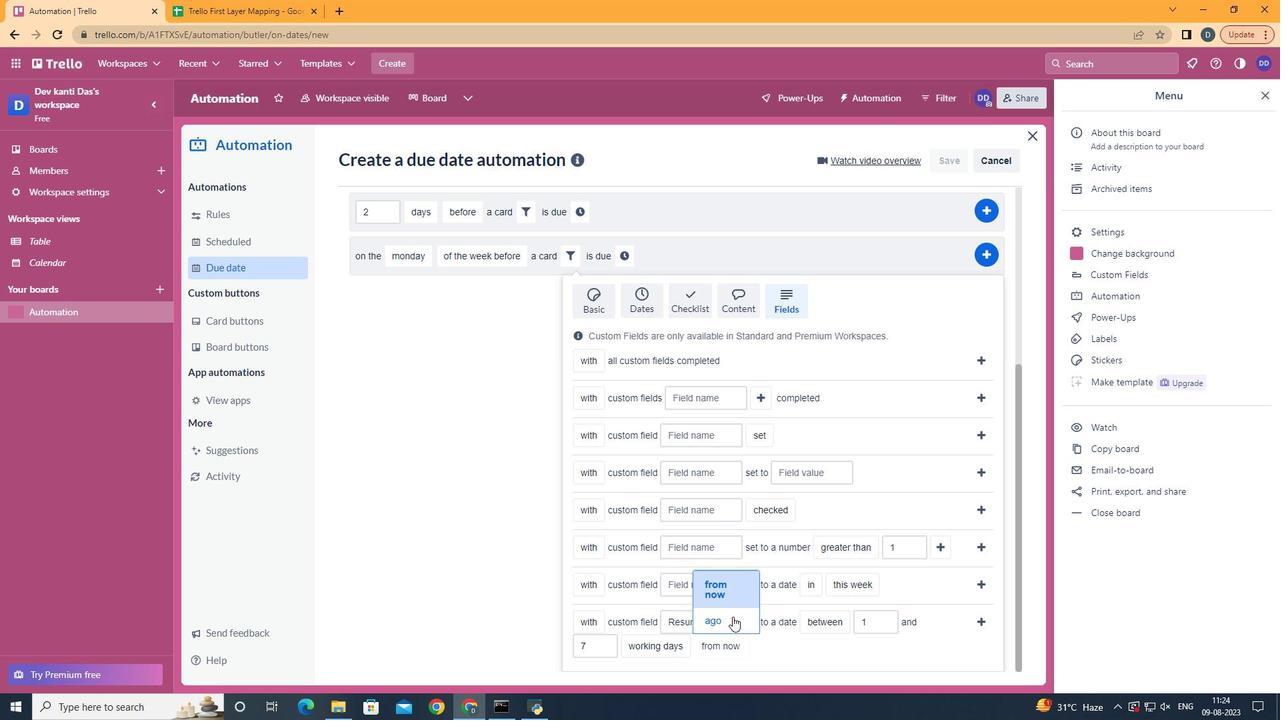 
Action: Mouse pressed left at (731, 615)
Screenshot: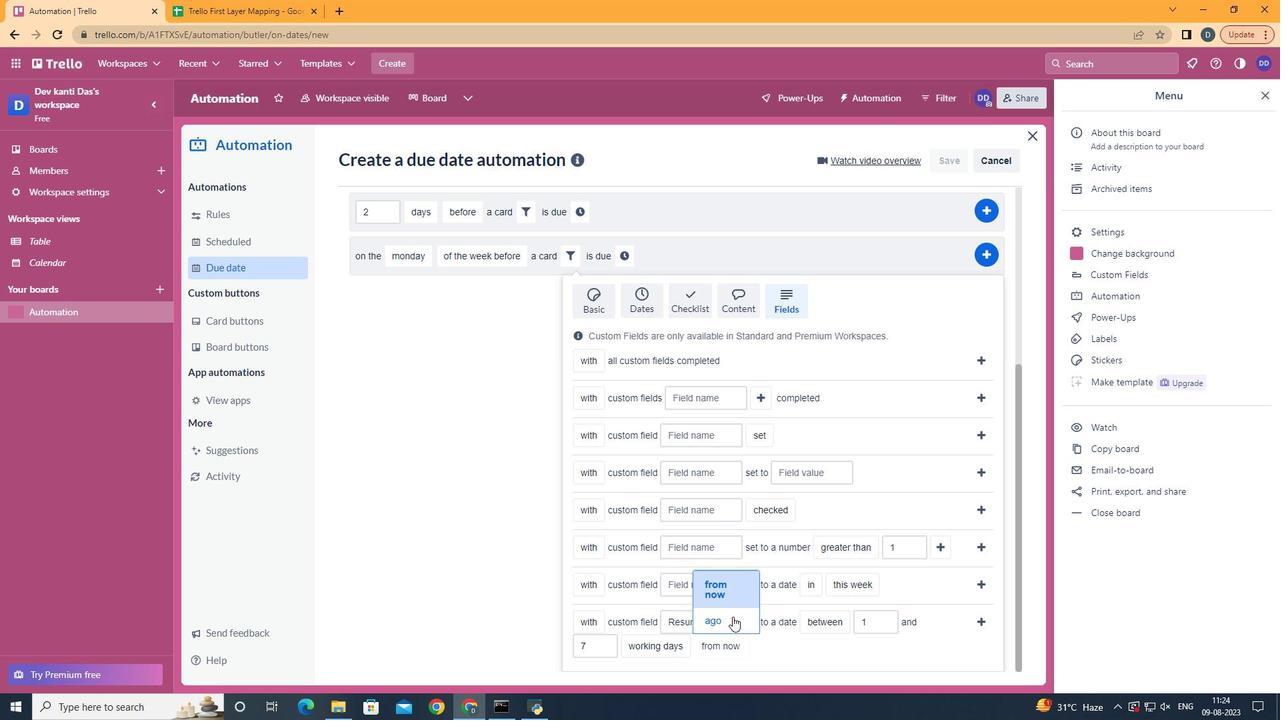
Action: Mouse moved to (976, 619)
Screenshot: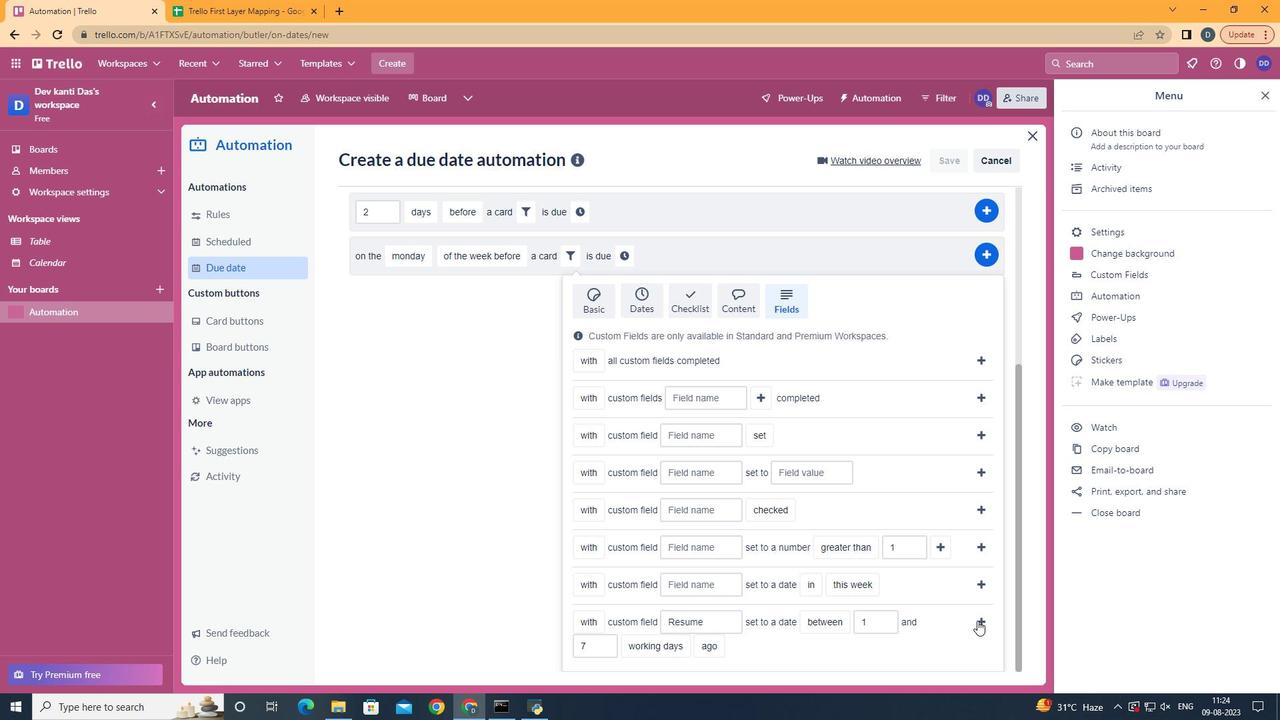 
Action: Mouse pressed left at (976, 619)
Screenshot: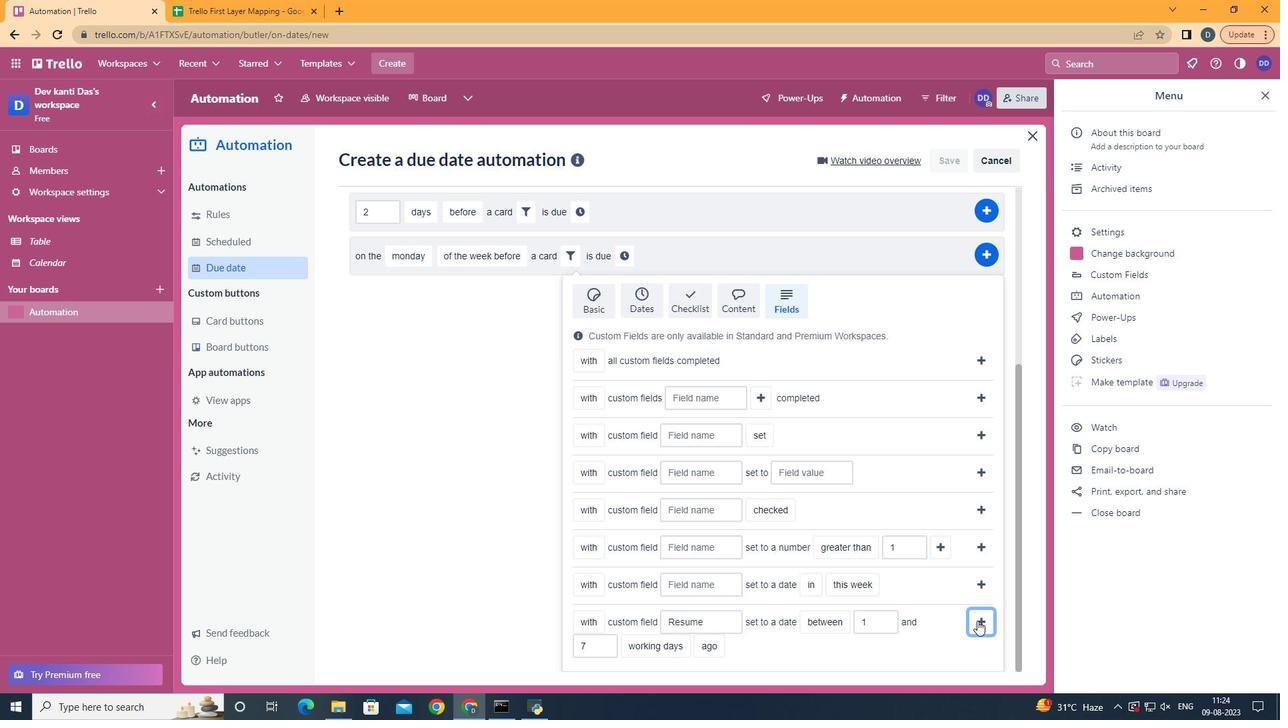 
Action: Mouse moved to (378, 558)
Screenshot: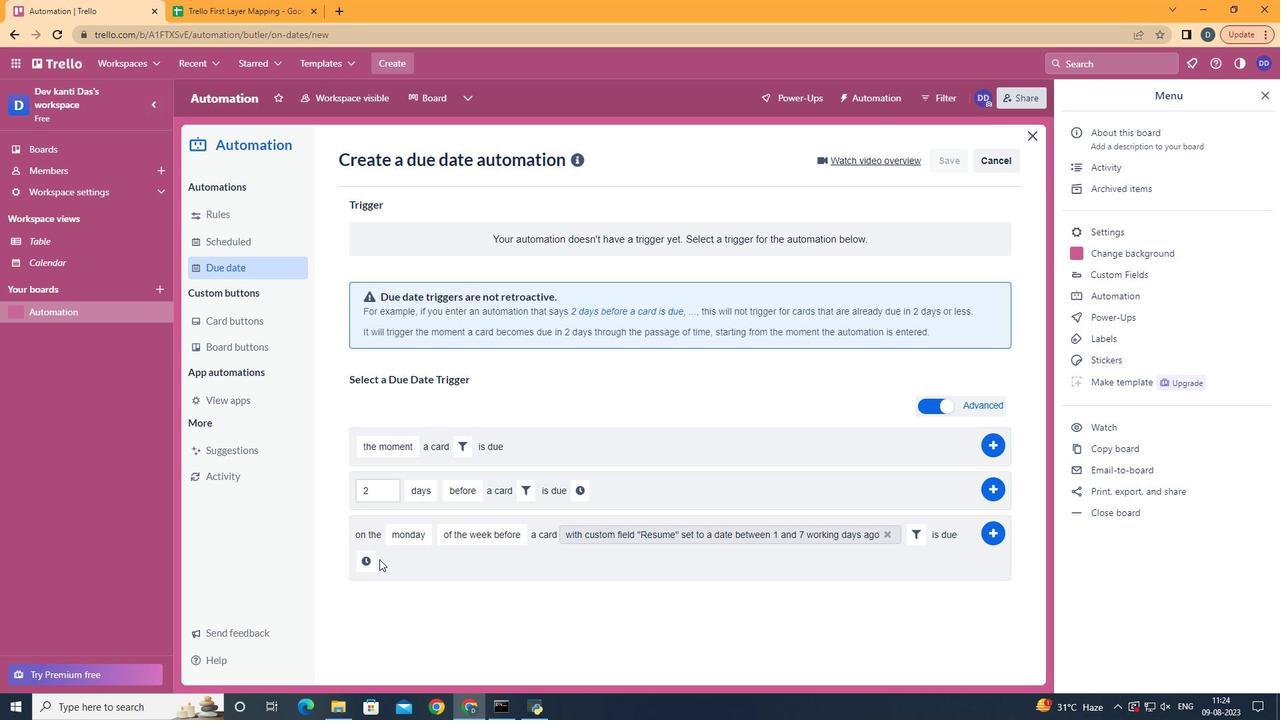 
Action: Mouse pressed left at (378, 558)
Screenshot: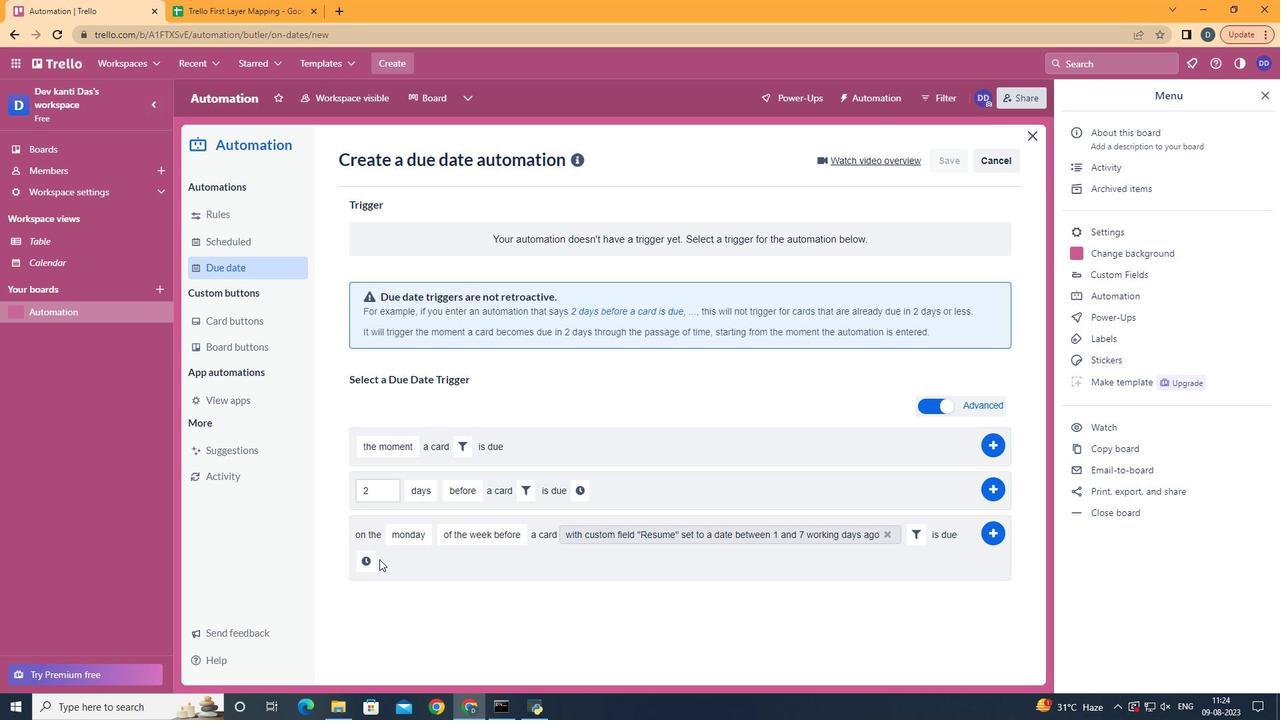 
Action: Mouse moved to (370, 554)
Screenshot: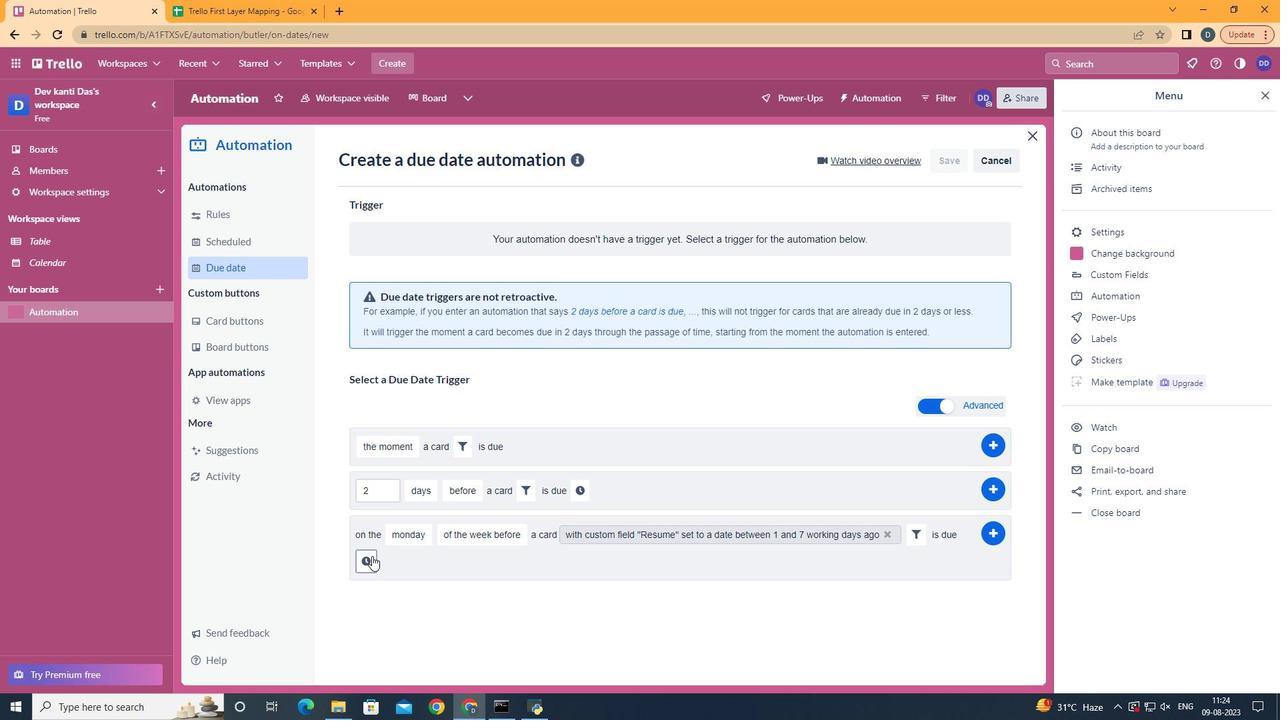 
Action: Mouse pressed left at (370, 554)
Screenshot: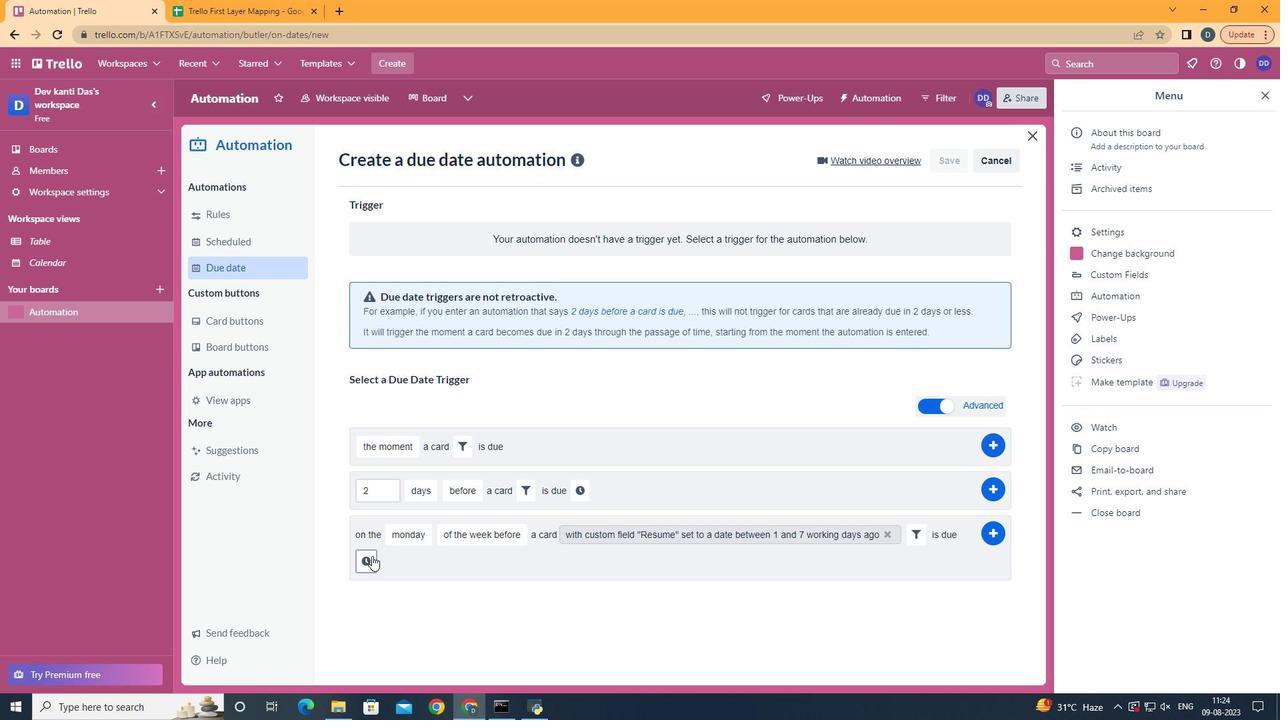 
Action: Mouse moved to (456, 566)
Screenshot: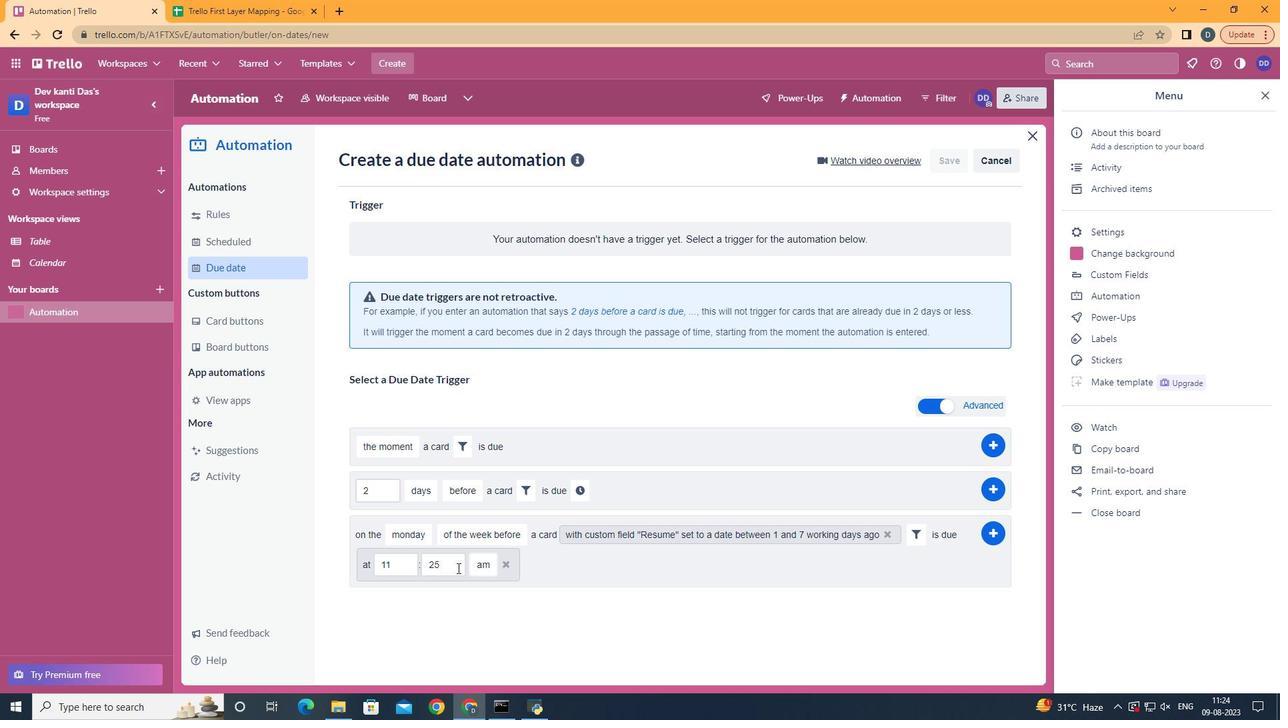 
Action: Mouse pressed left at (456, 566)
Screenshot: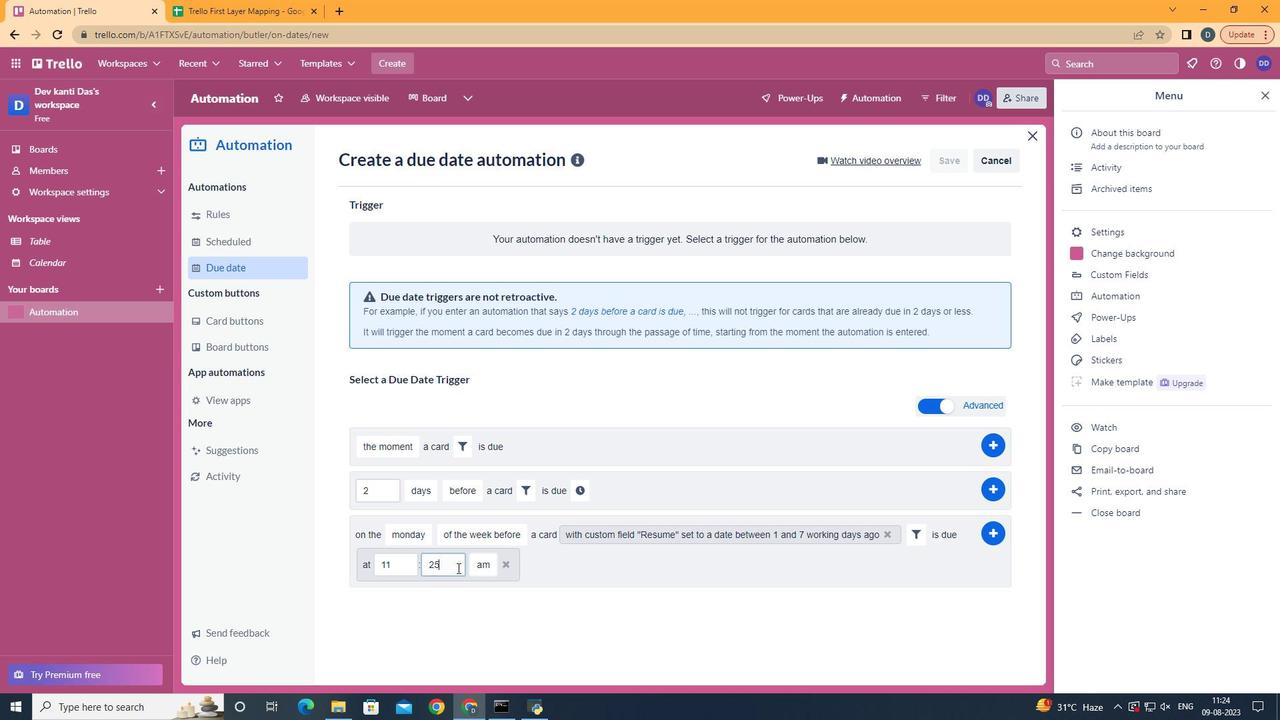 
Action: Key pressed <Key.backspace><Key.backspace>00
Screenshot: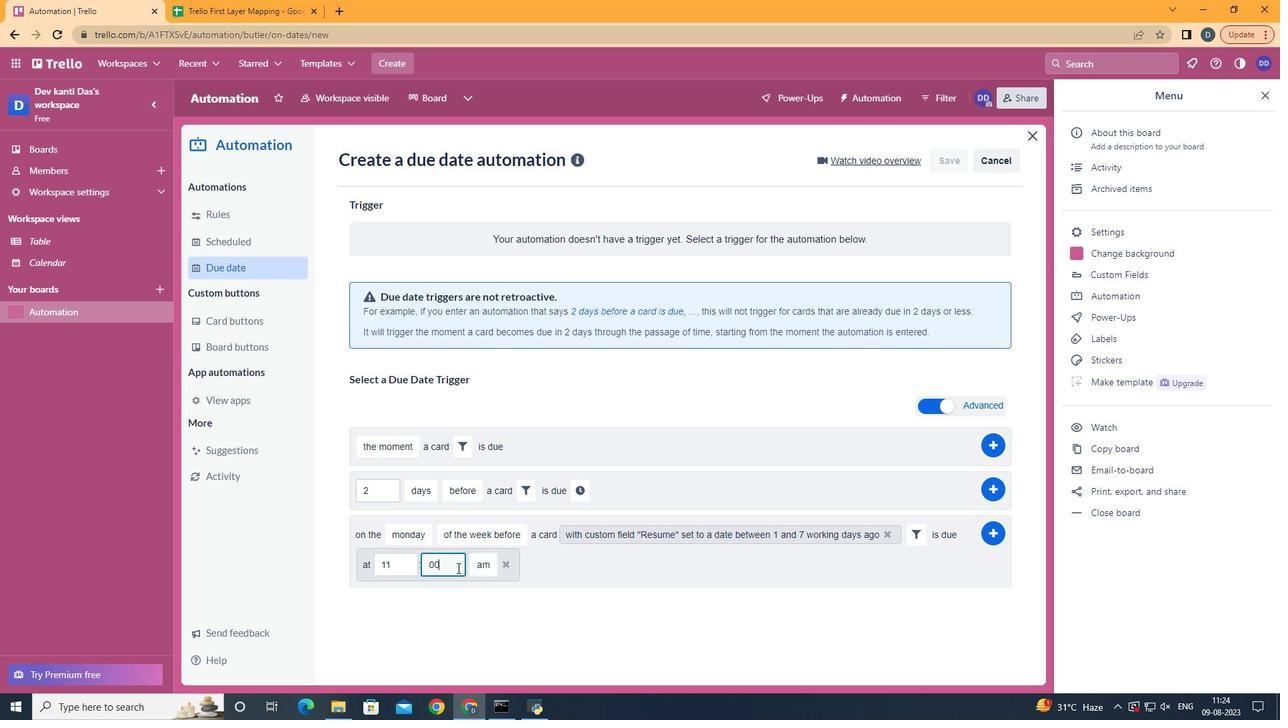 
Action: Mouse moved to (991, 529)
Screenshot: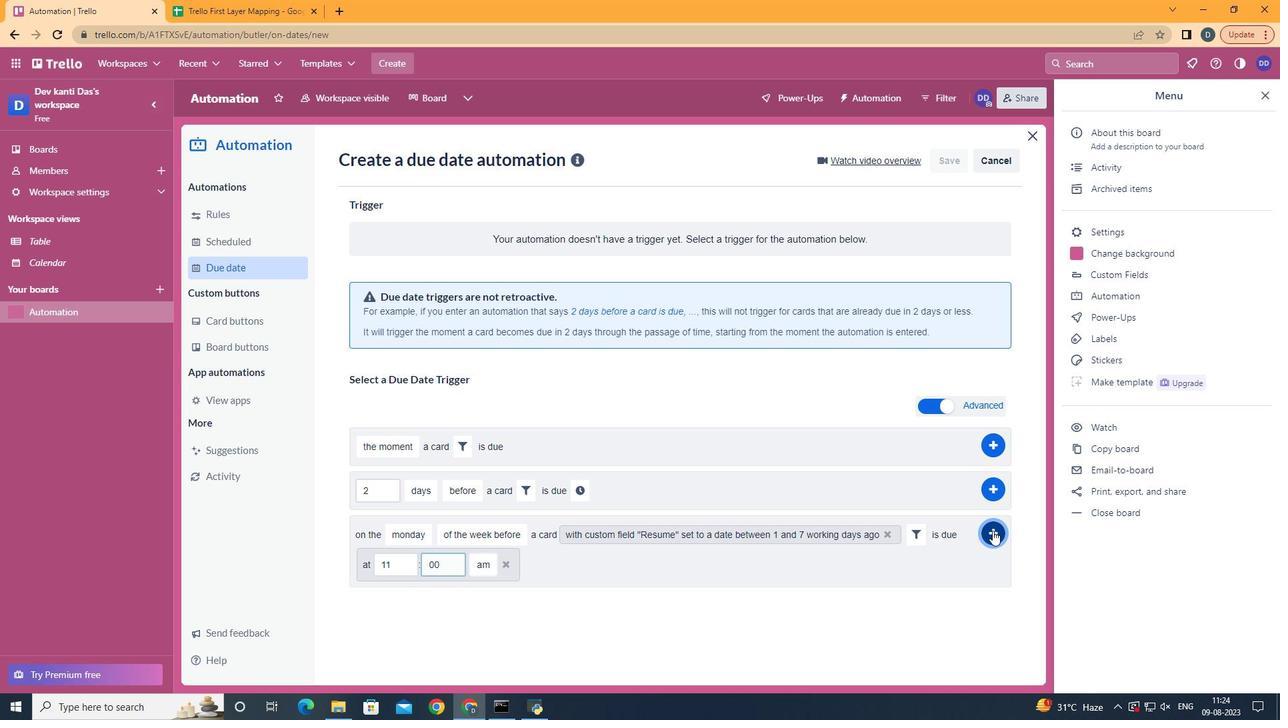 
Action: Mouse pressed left at (991, 529)
Screenshot: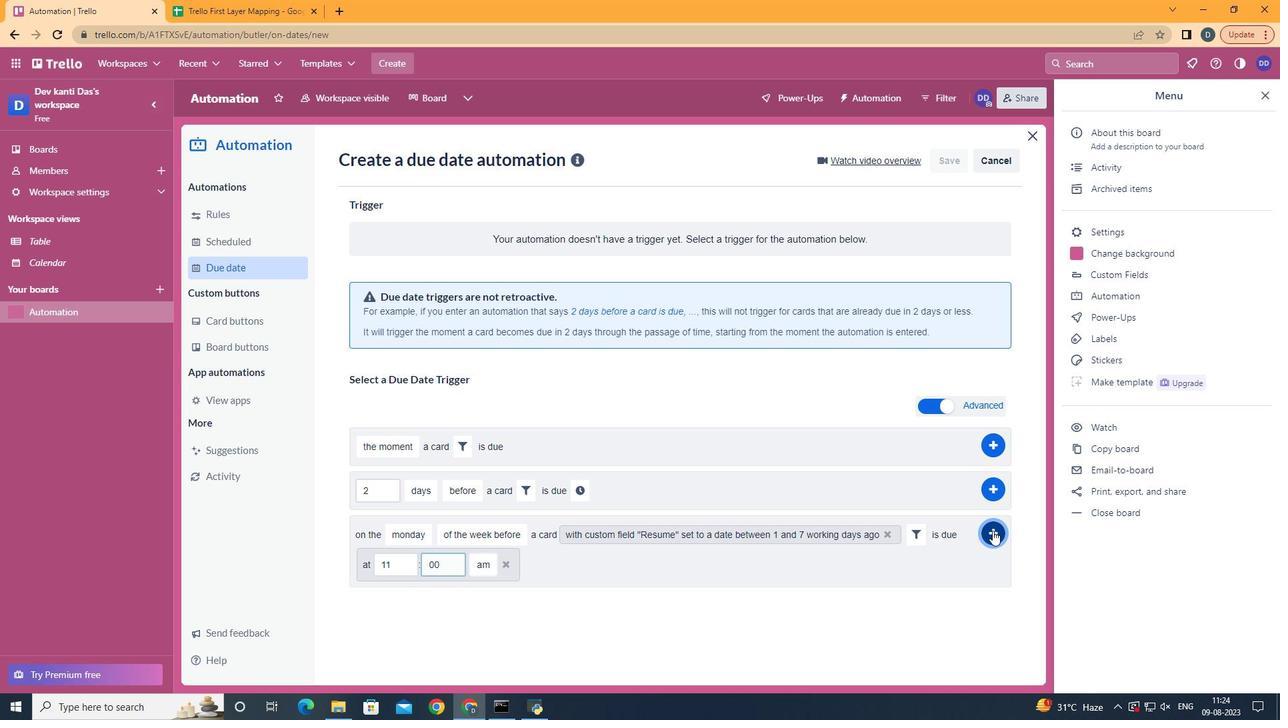 
Action: Mouse moved to (936, 275)
Screenshot: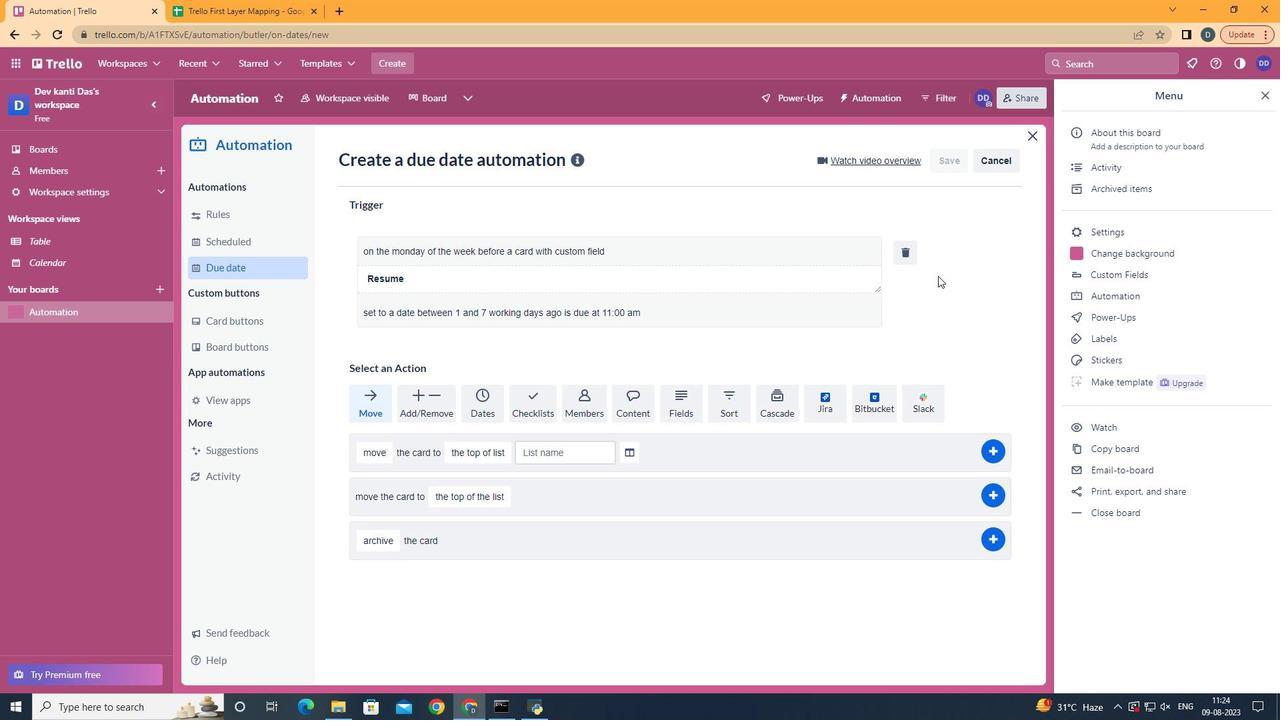 
